 Task: Font style For heading Use Amiri with violet colour & bold. font size for heading '18 Pt. 'Change the font style of data to Bodoni MTand font size to  12 Pt. Change the alignment of both headline & data to  Align left. In the sheet  auditingSalesByCountry
Action: Mouse moved to (37, 125)
Screenshot: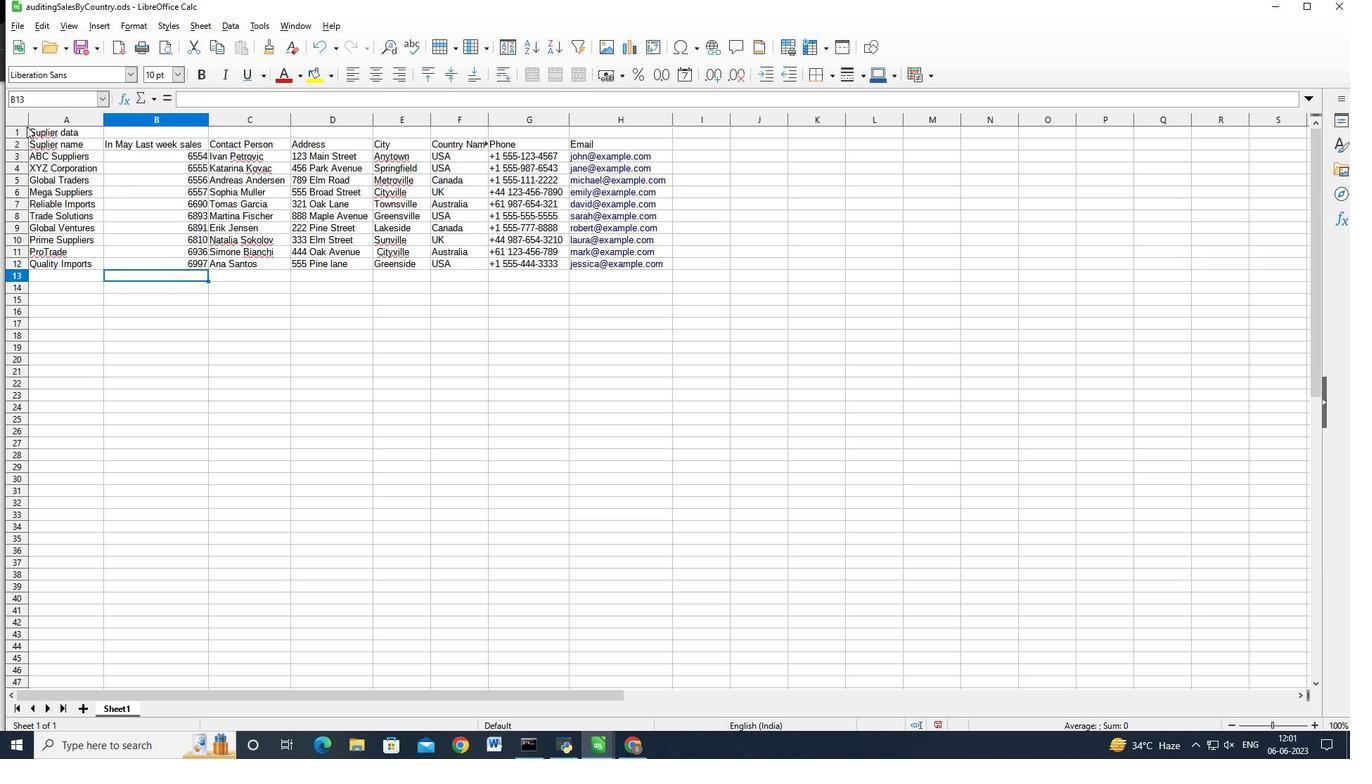 
Action: Mouse pressed left at (37, 125)
Screenshot: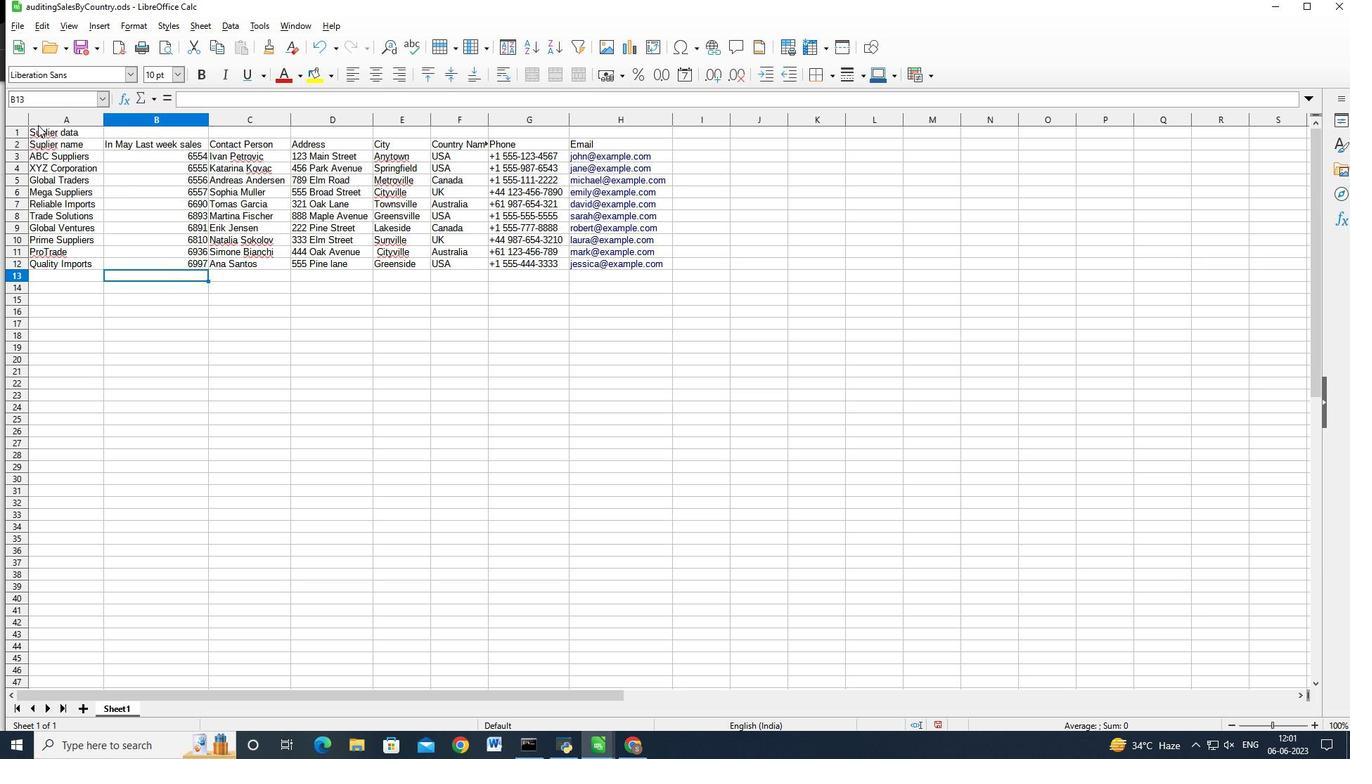 
Action: Mouse moved to (182, 277)
Screenshot: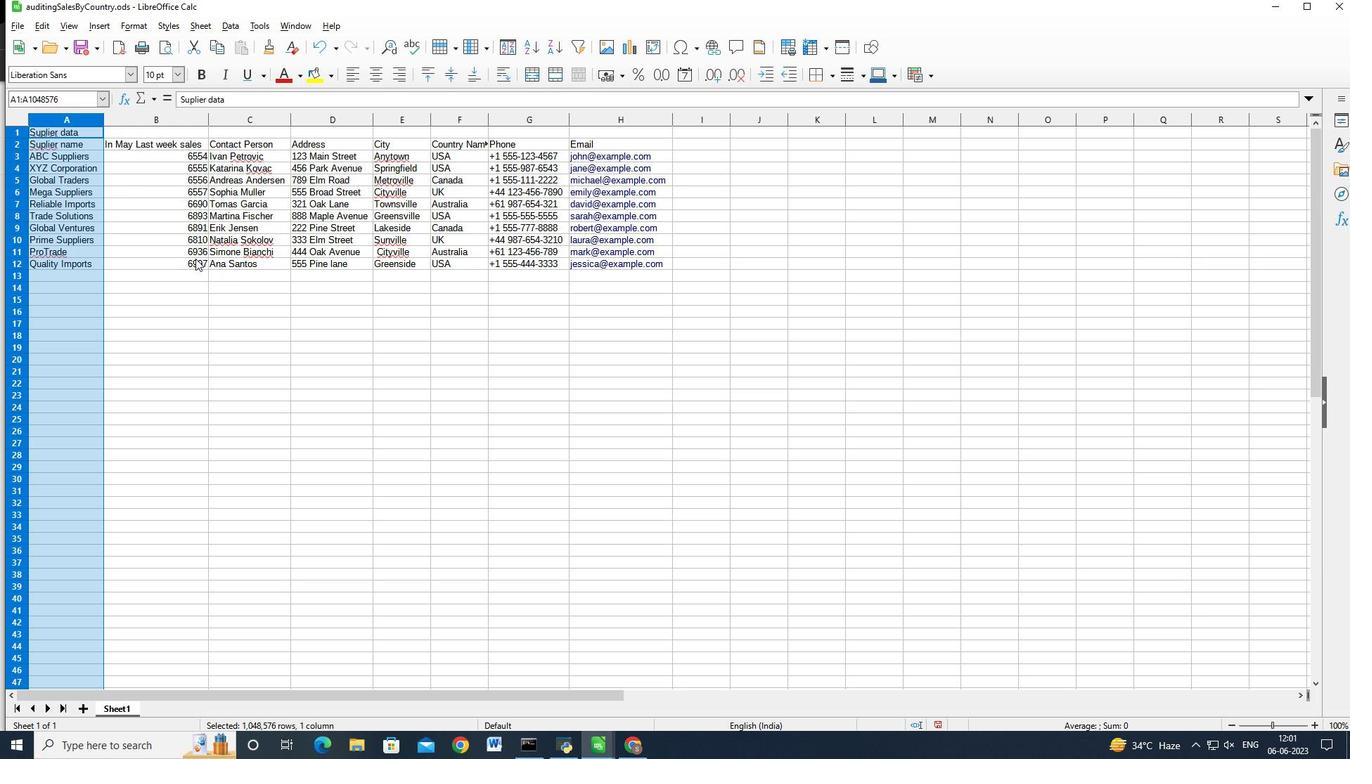 
Action: Mouse pressed right at (182, 277)
Screenshot: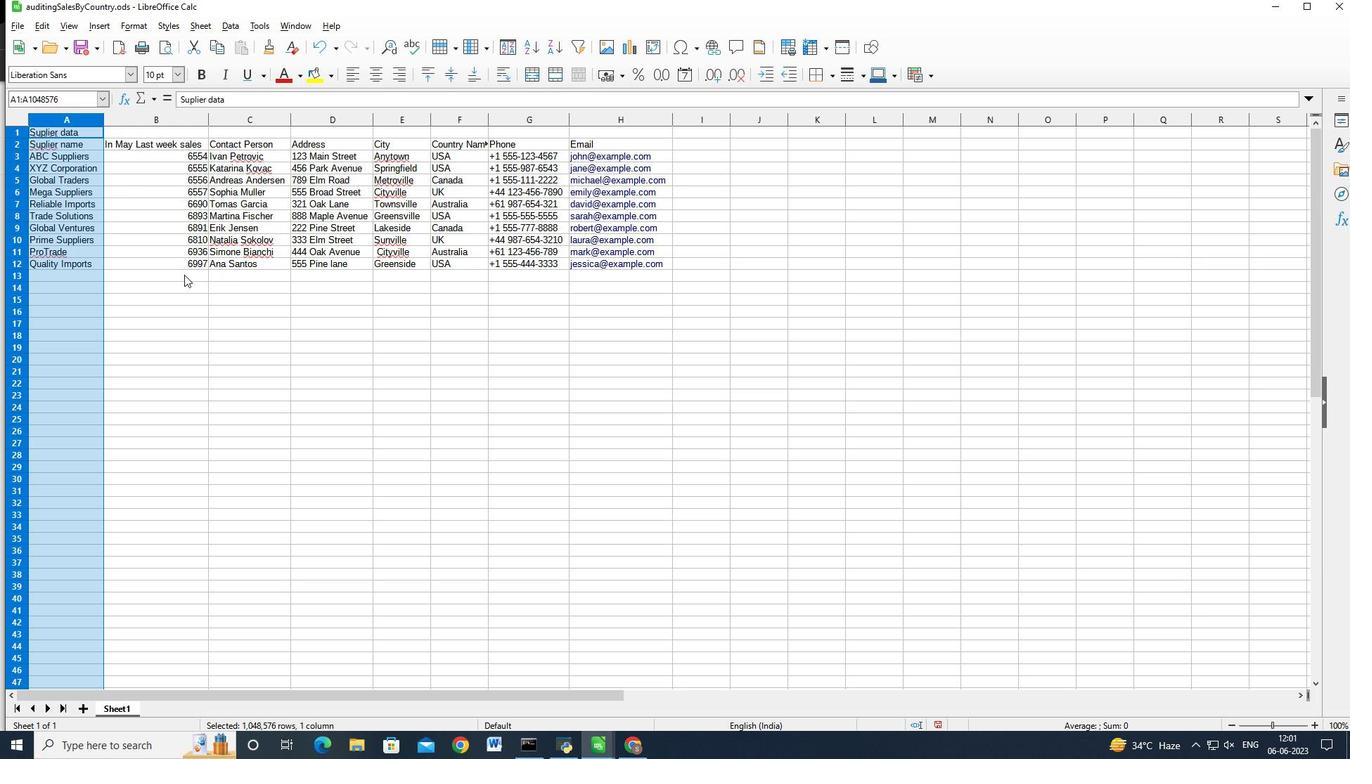 
Action: Mouse moved to (147, 291)
Screenshot: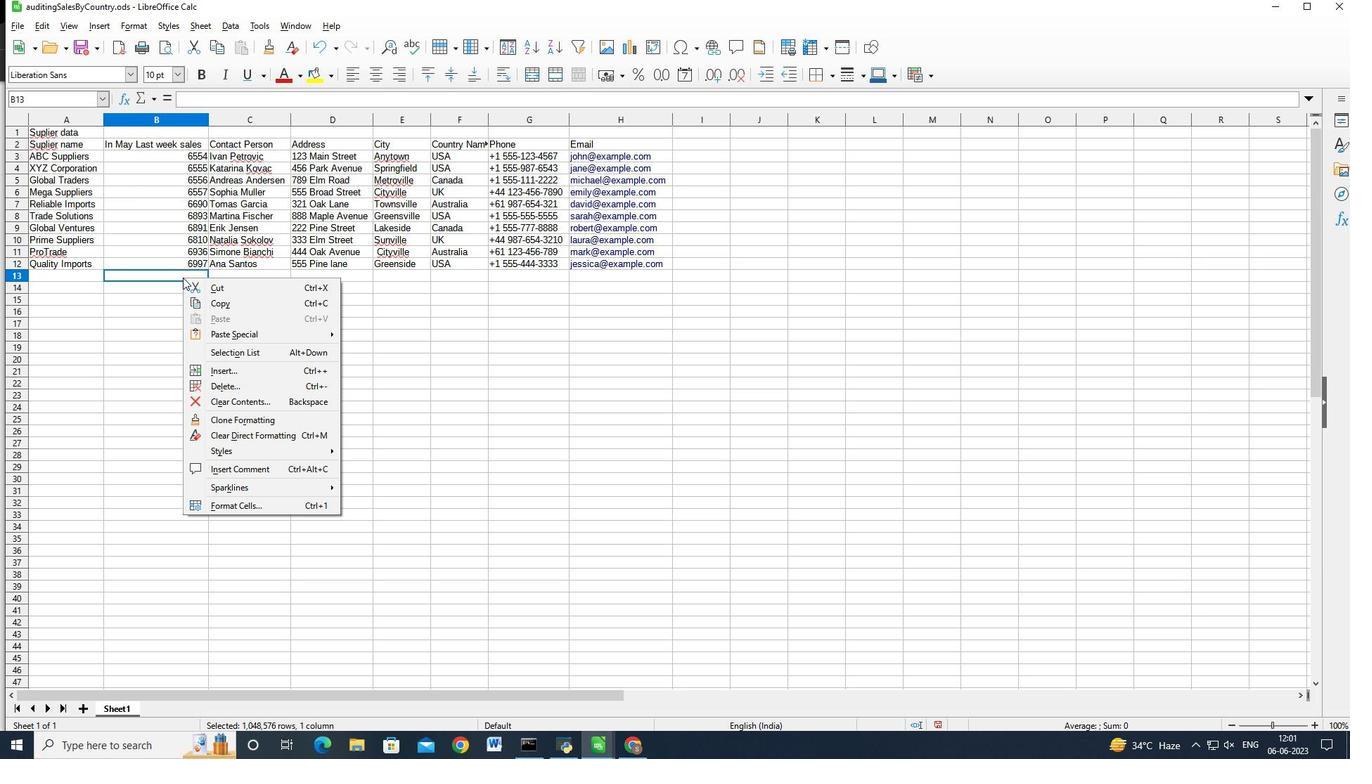 
Action: Mouse pressed left at (147, 291)
Screenshot: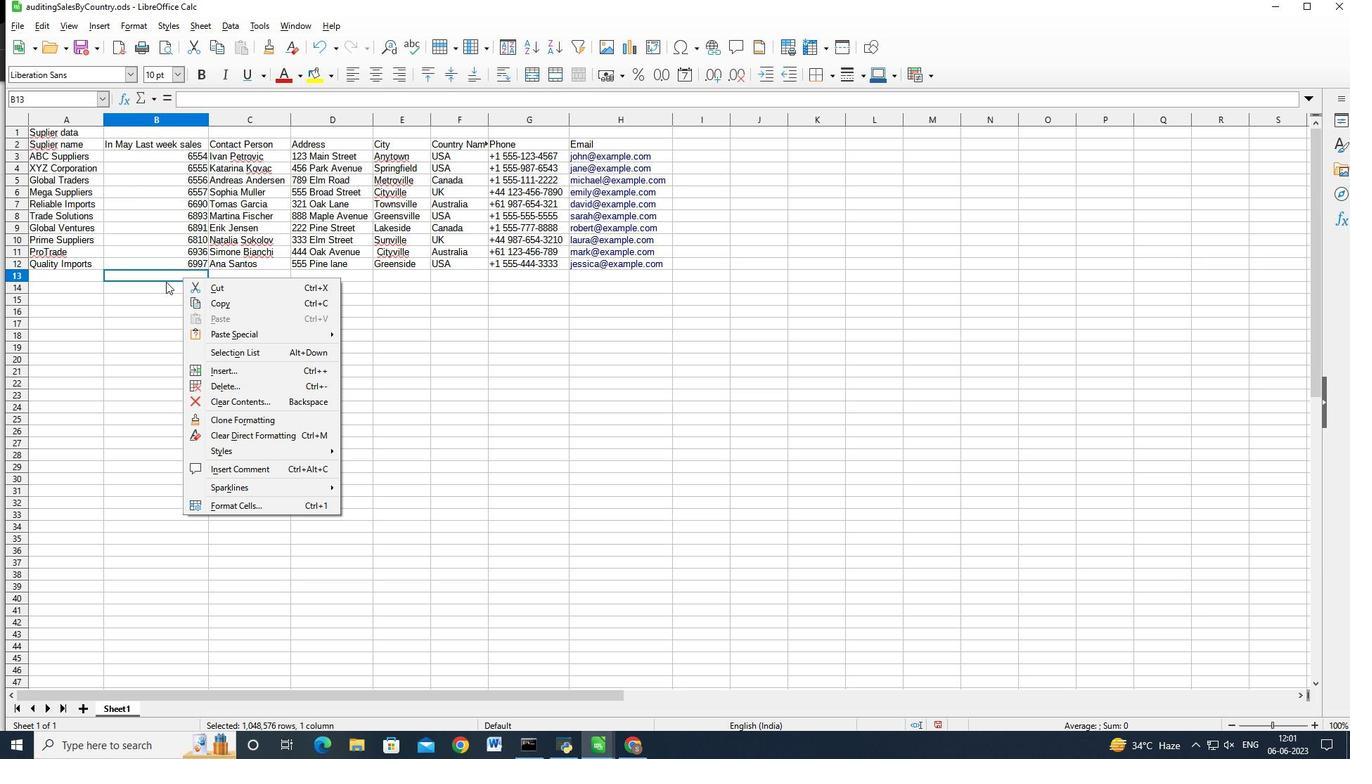 
Action: Mouse moved to (56, 128)
Screenshot: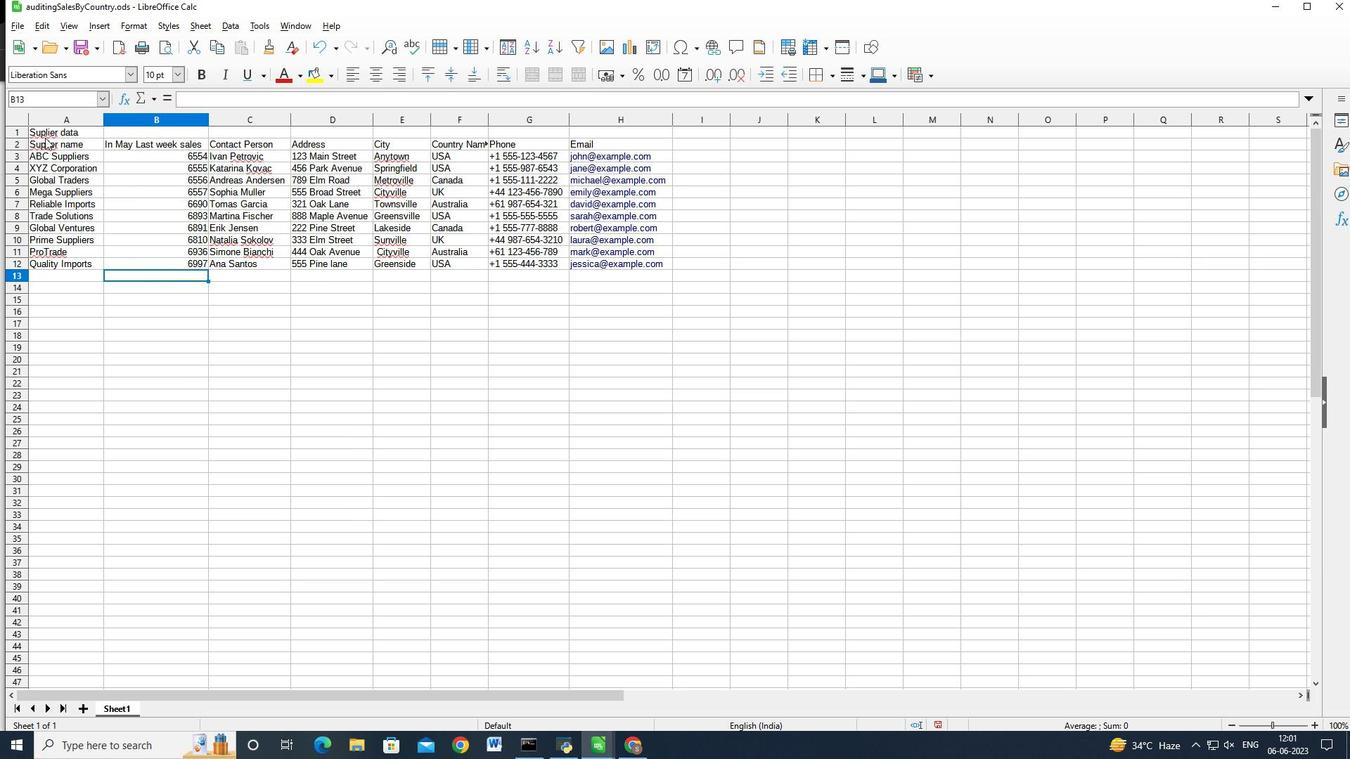 
Action: Mouse pressed left at (56, 128)
Screenshot: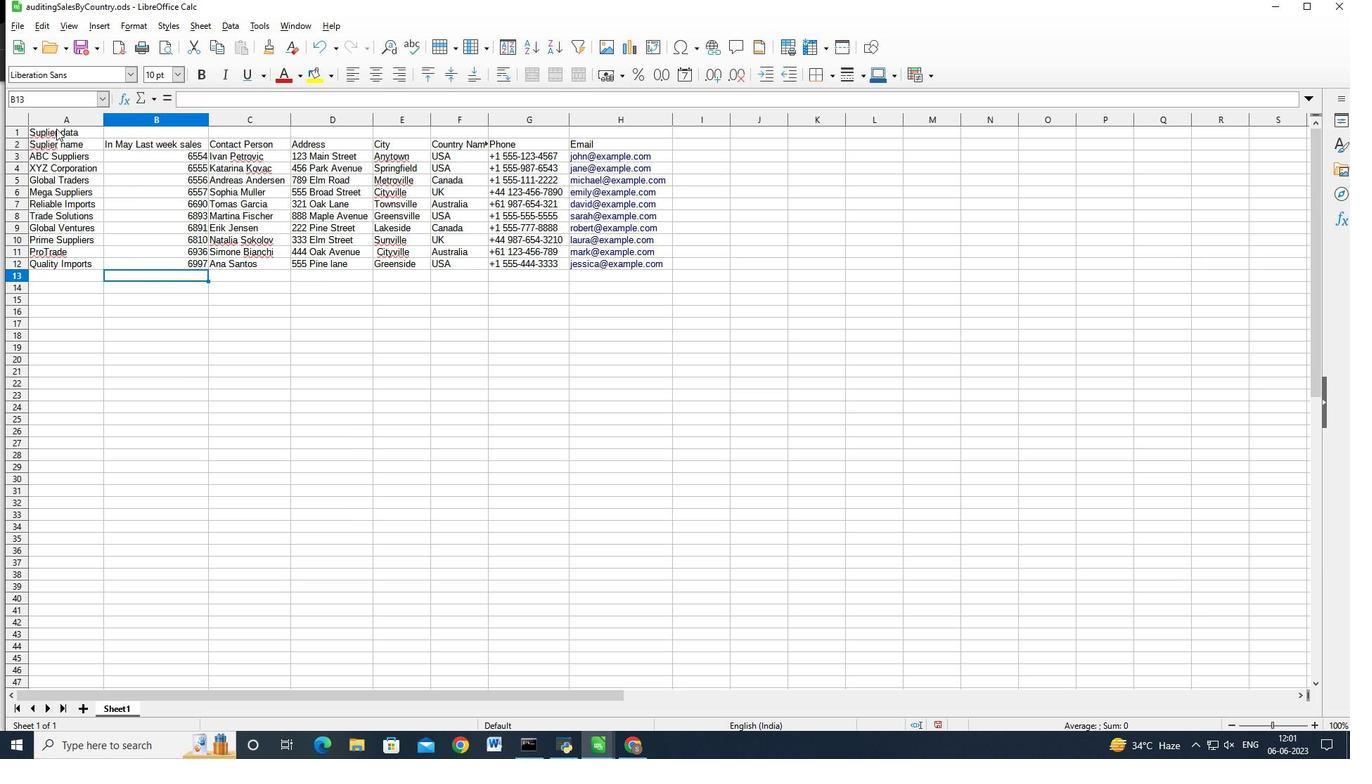 
Action: Mouse moved to (71, 78)
Screenshot: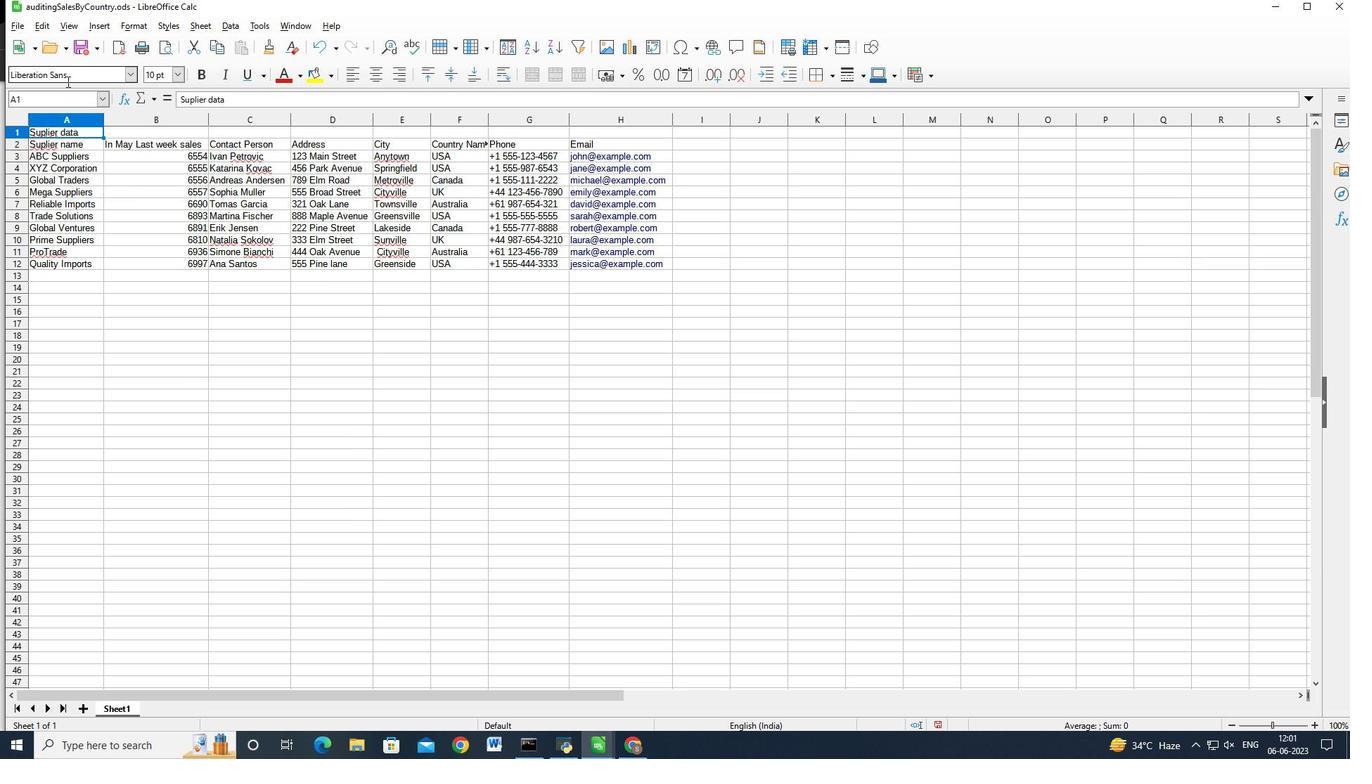 
Action: Mouse pressed left at (71, 78)
Screenshot: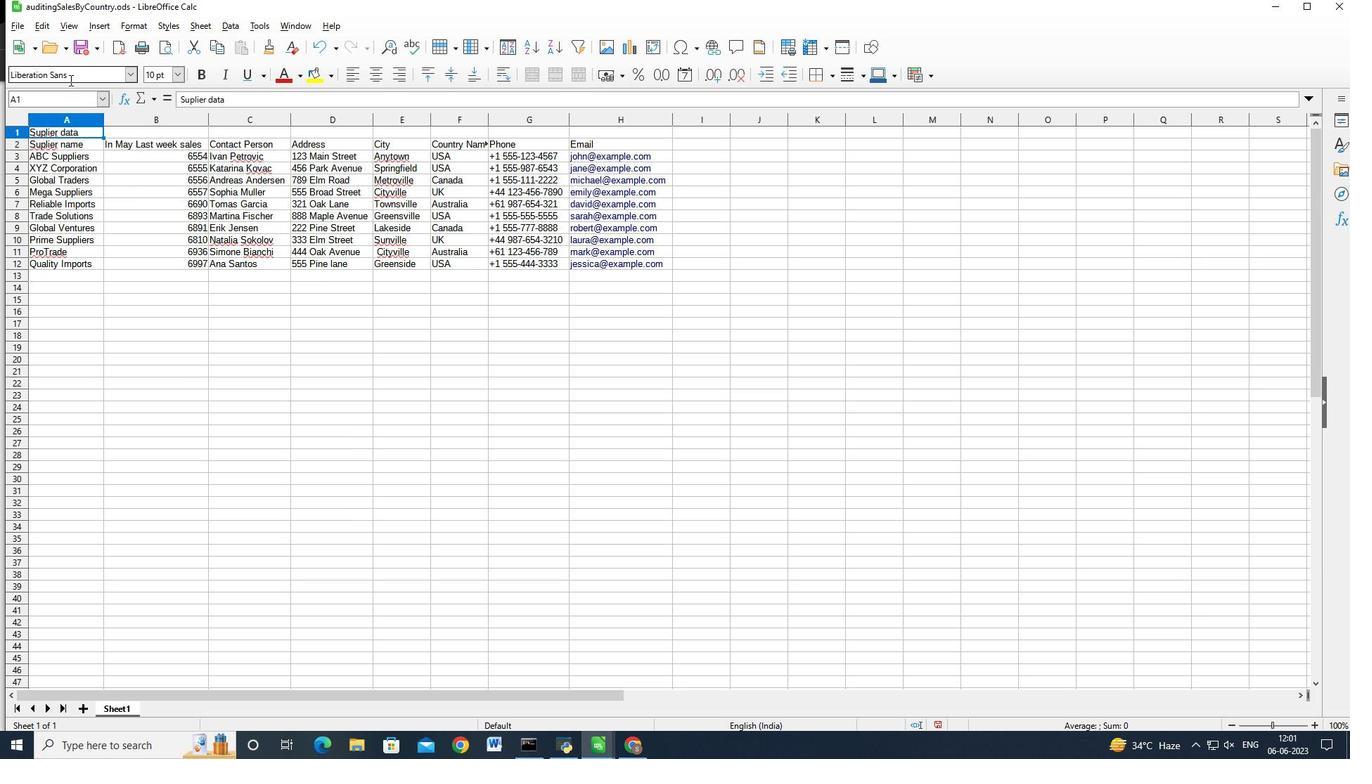 
Action: Key pressed <Key.backspace><Key.backspace><Key.backspace><Key.backspace><Key.backspace><Key.backspace><Key.backspace><Key.backspace><Key.backspace><Key.backspace><Key.backspace><Key.backspace><Key.backspace><Key.backspace><Key.backspace><Key.backspace><Key.backspace><Key.backspace><Key.backspace><Key.backspace><Key.backspace><Key.backspace><Key.backspace><Key.backspace><Key.backspace><Key.backspace><Key.backspace><Key.backspace><Key.backspace><Key.shift_r>Amiri<Key.enter>
Screenshot: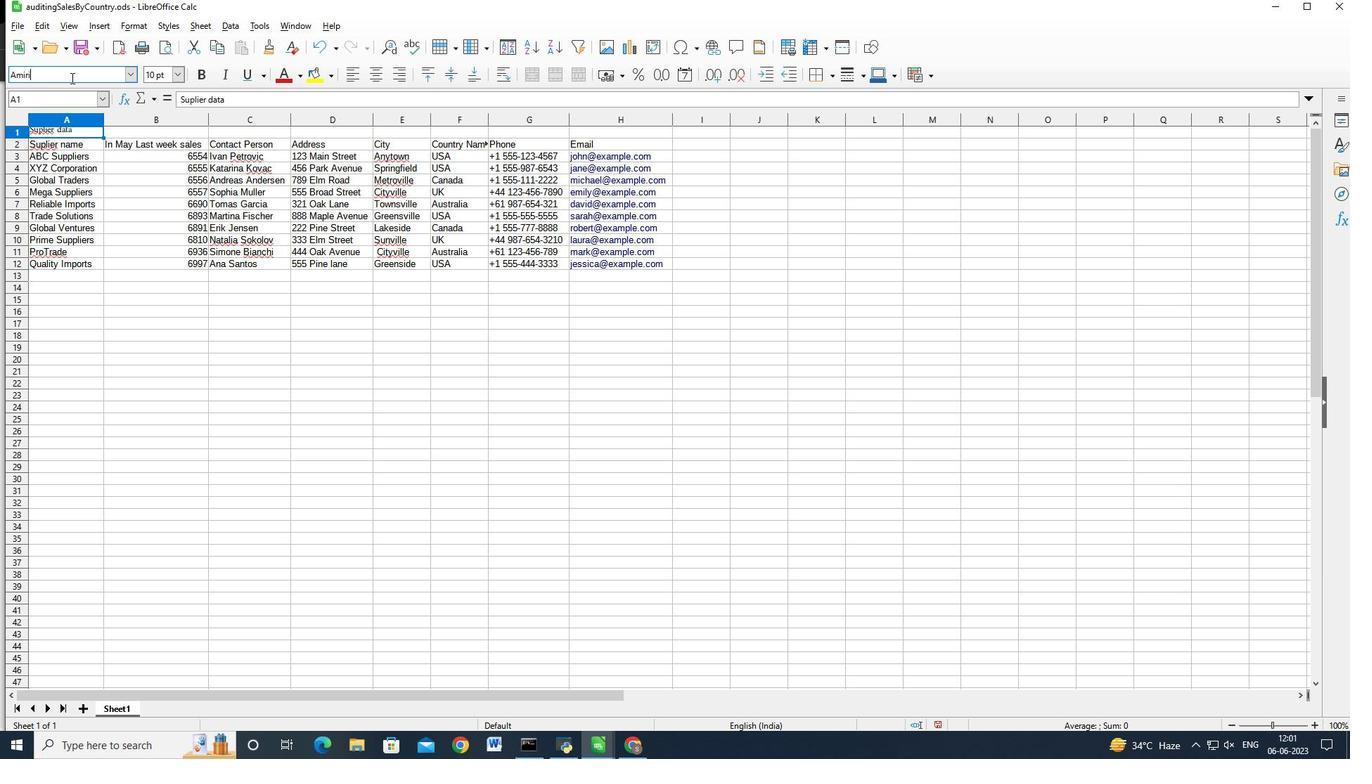 
Action: Mouse moved to (296, 73)
Screenshot: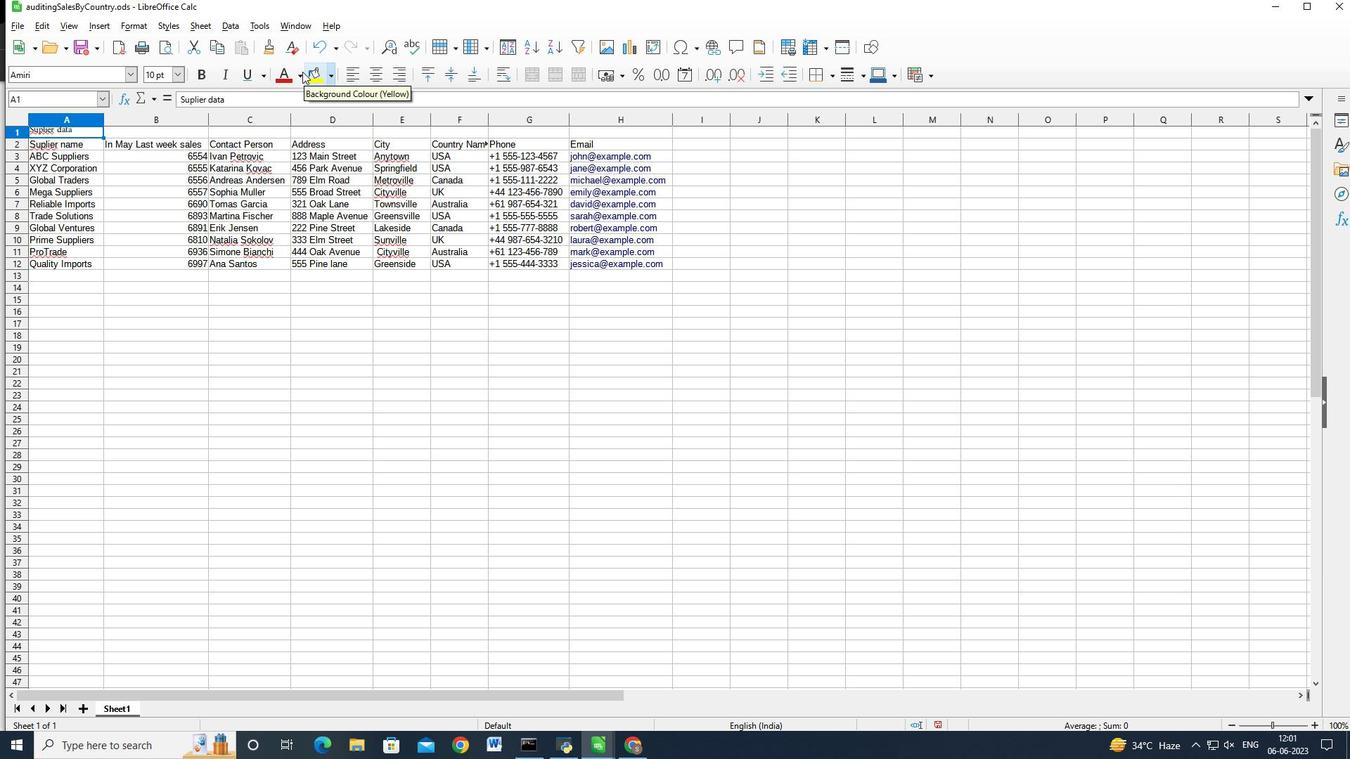 
Action: Mouse pressed left at (296, 73)
Screenshot: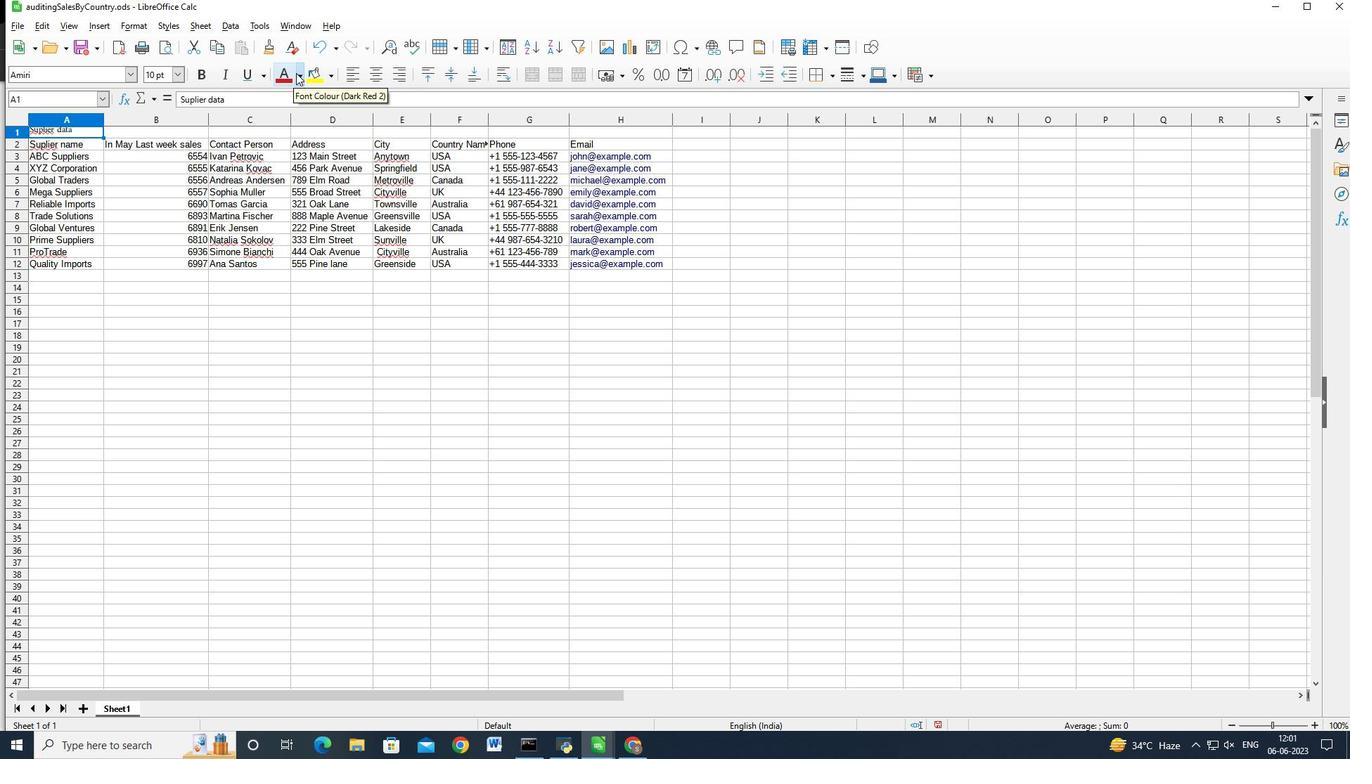 
Action: Mouse moved to (306, 332)
Screenshot: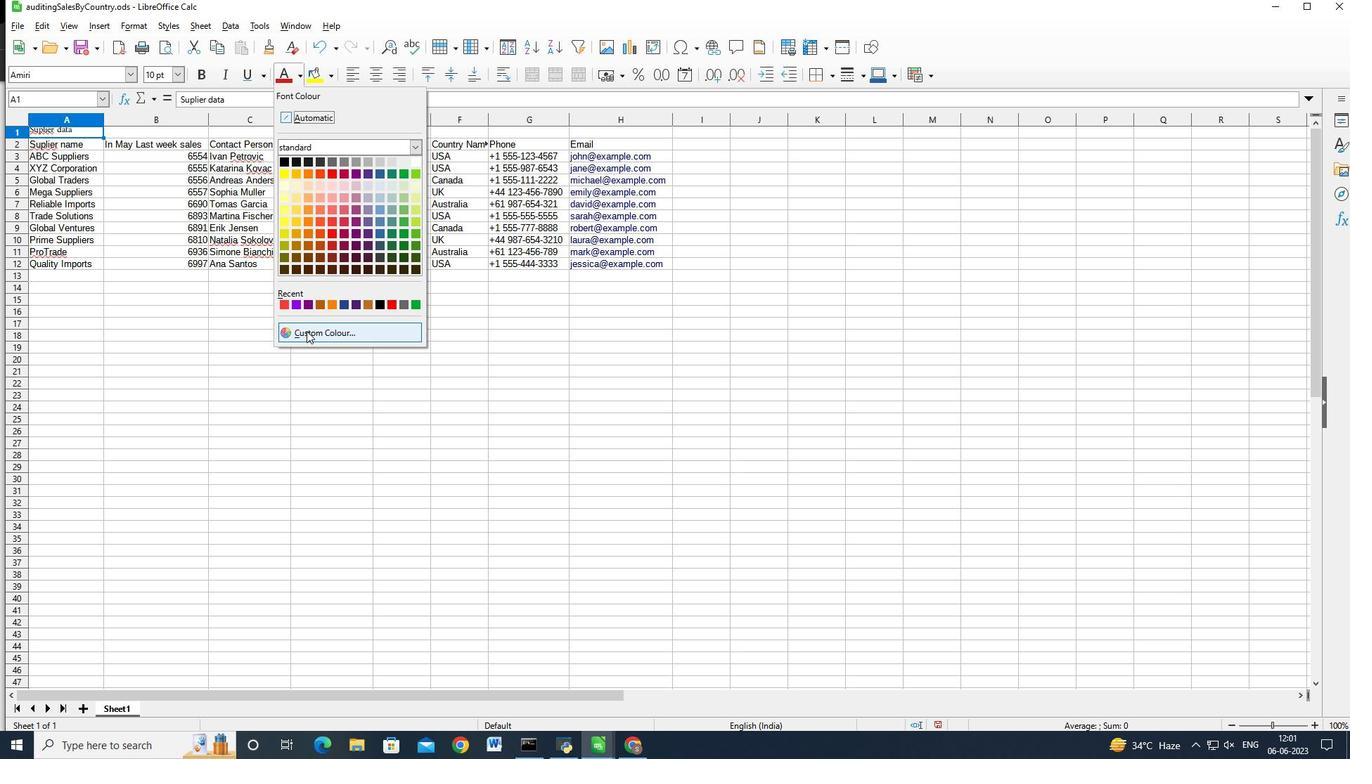 
Action: Mouse pressed left at (306, 332)
Screenshot: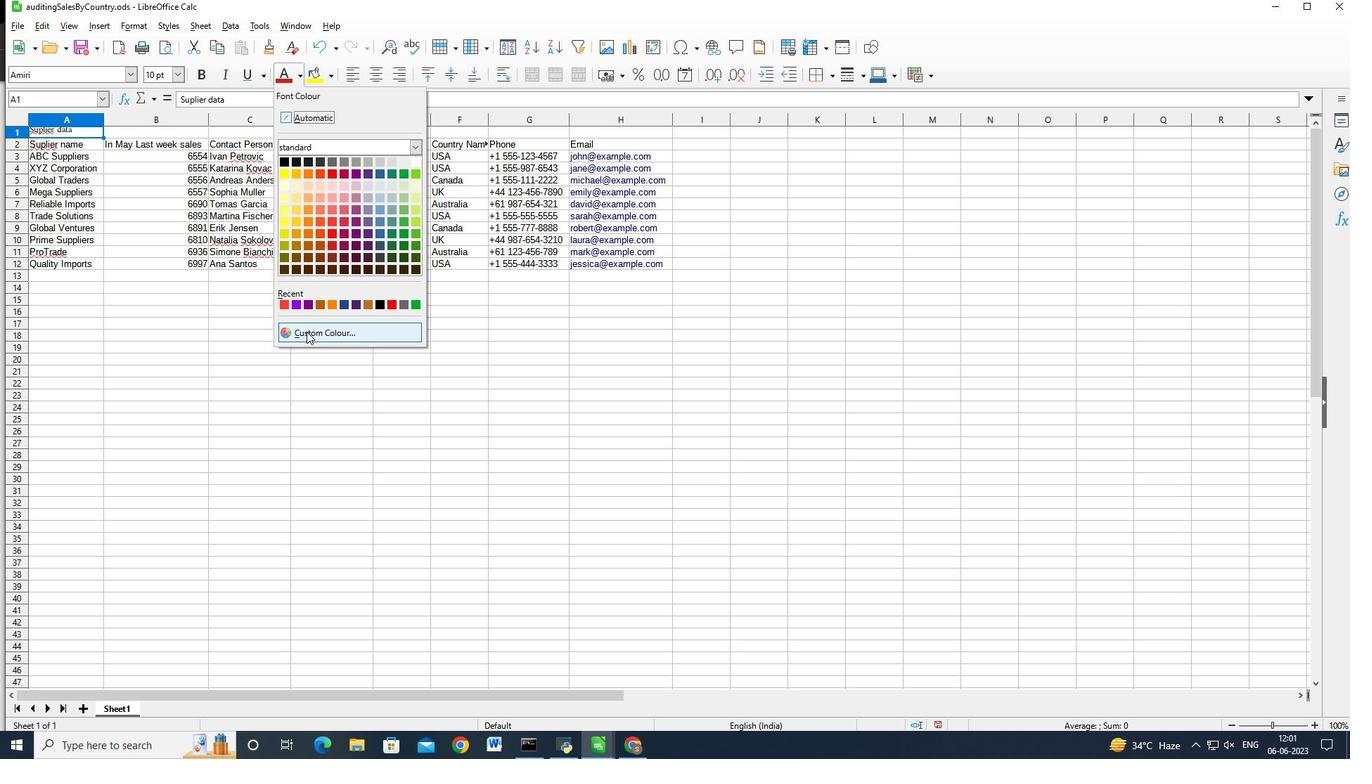 
Action: Mouse moved to (808, 308)
Screenshot: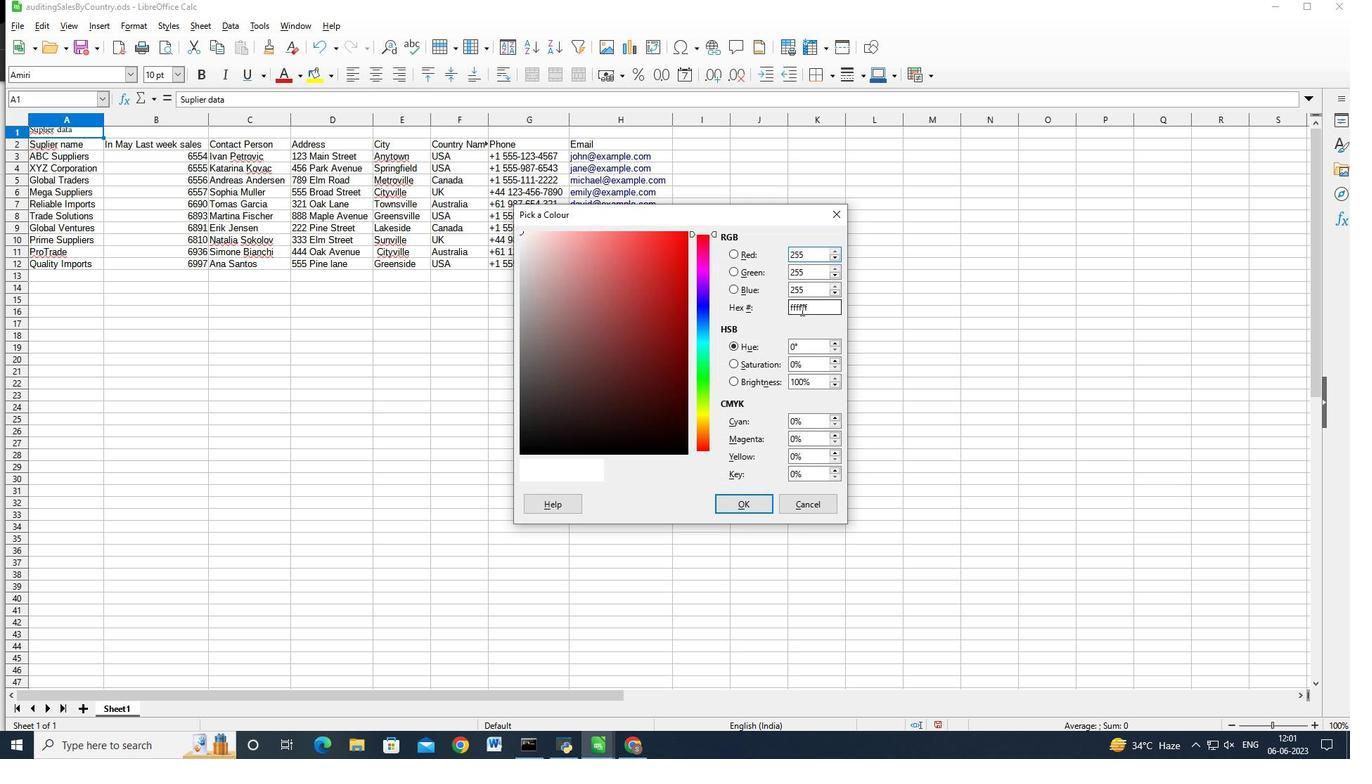 
Action: Mouse pressed left at (808, 308)
Screenshot: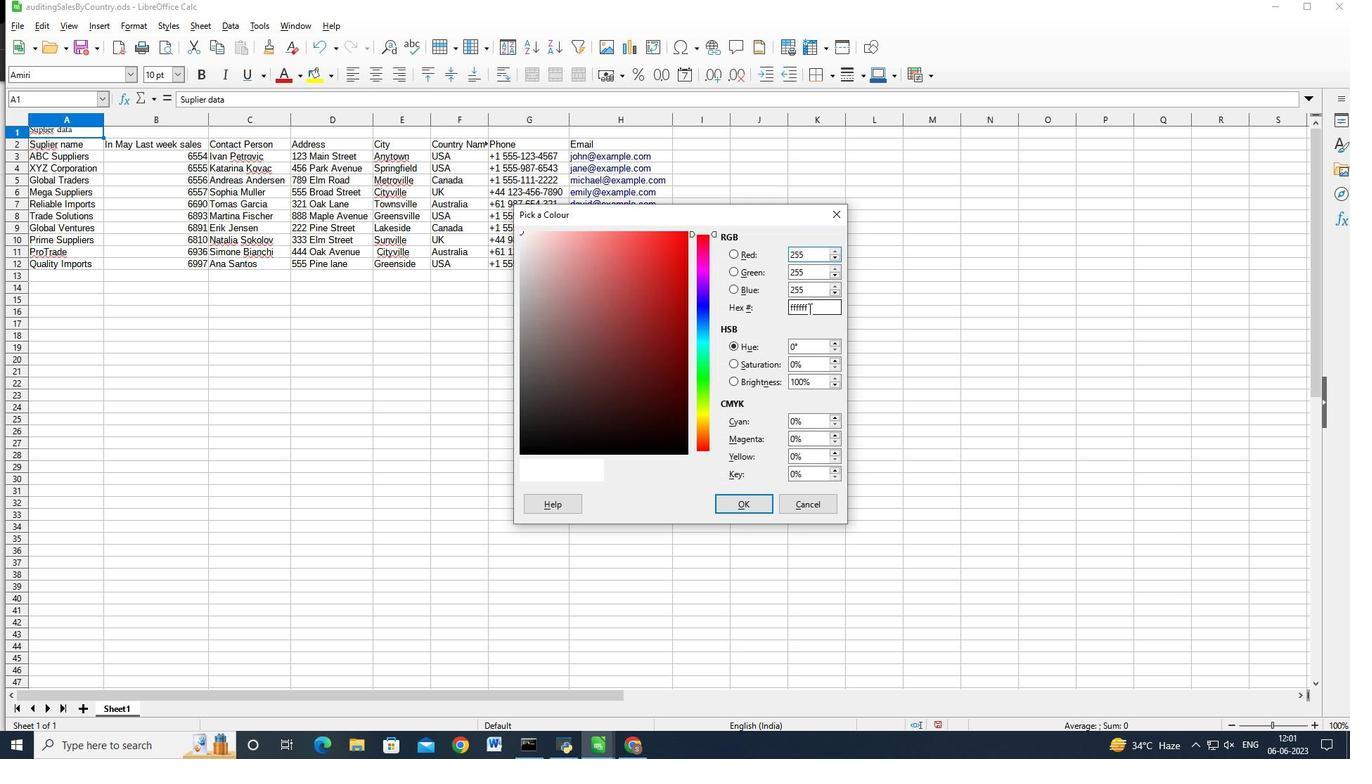 
Action: Mouse moved to (789, 304)
Screenshot: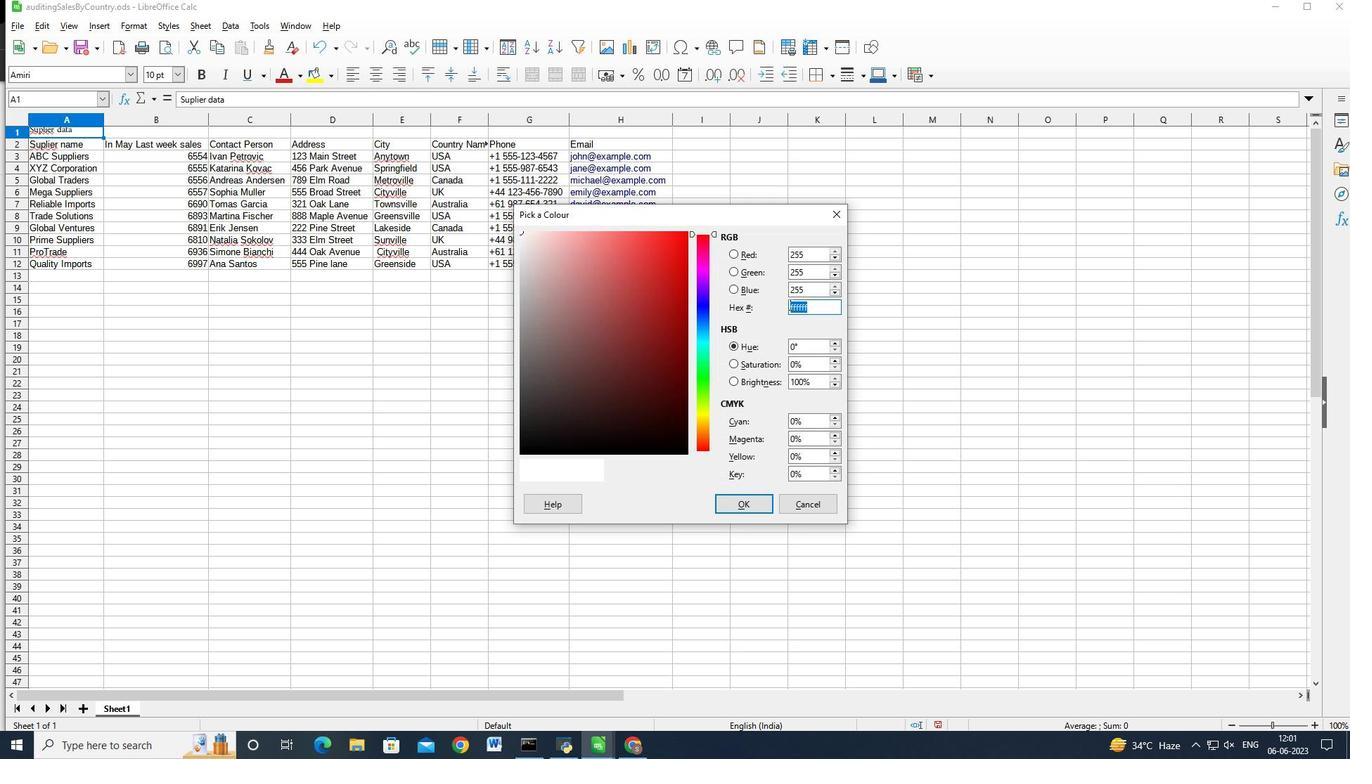 
Action: Key pressed <Key.backspace>8<Key.caps_lock>F000F<Key.enter>
Screenshot: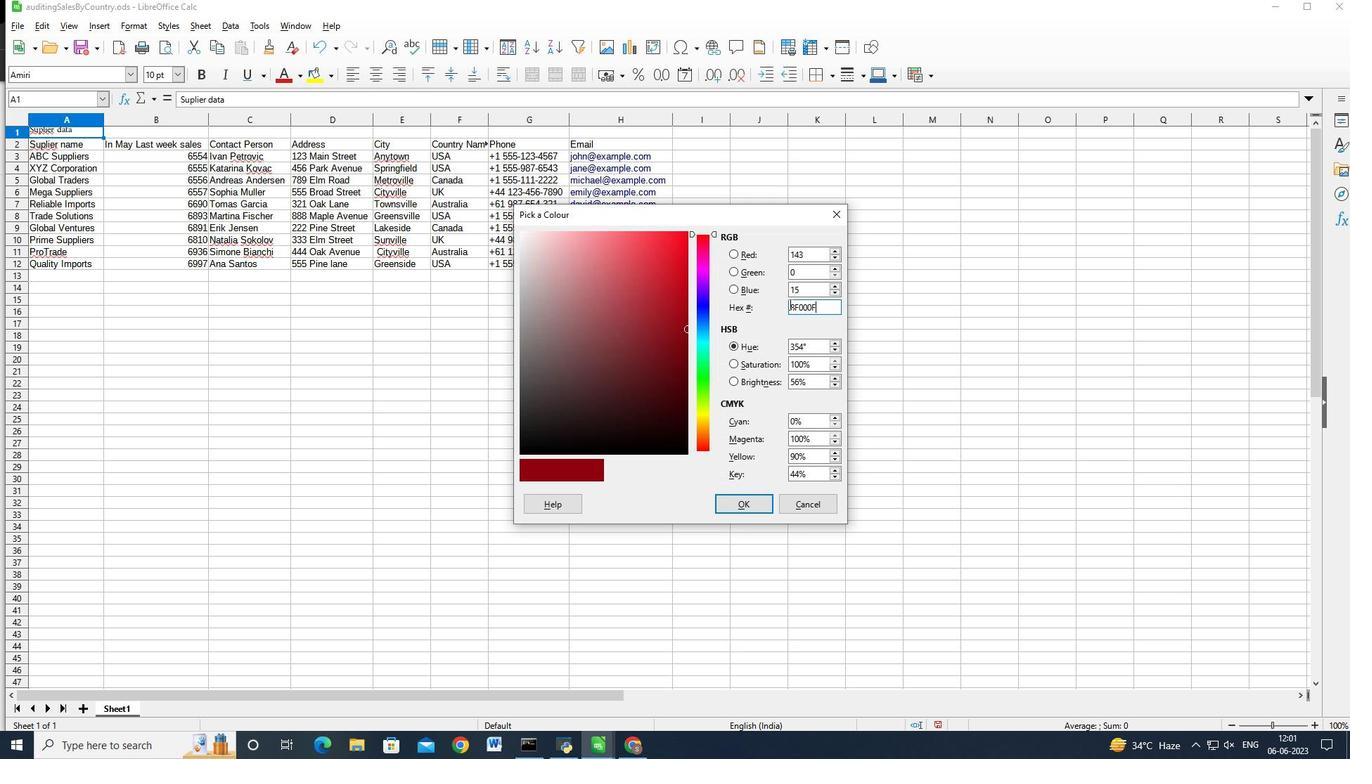 
Action: Mouse moved to (301, 78)
Screenshot: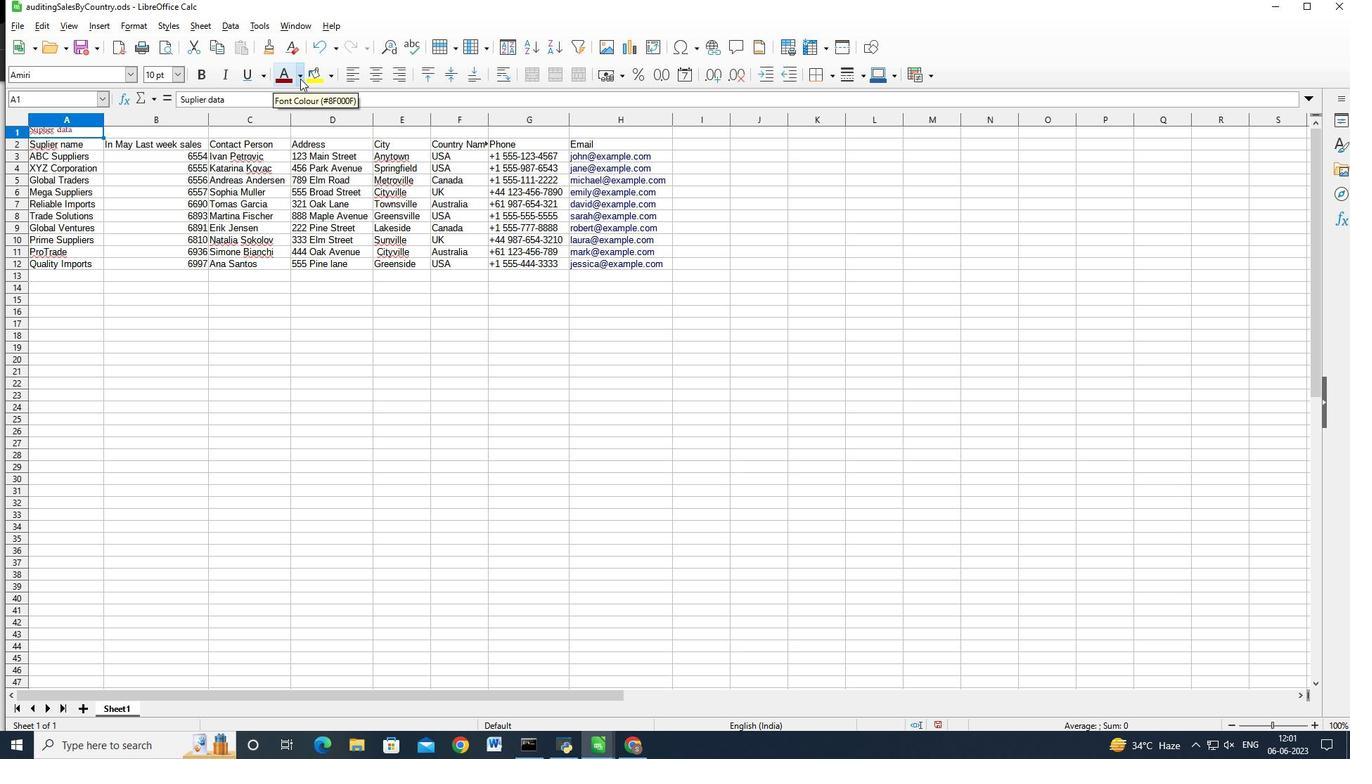 
Action: Mouse pressed left at (301, 78)
Screenshot: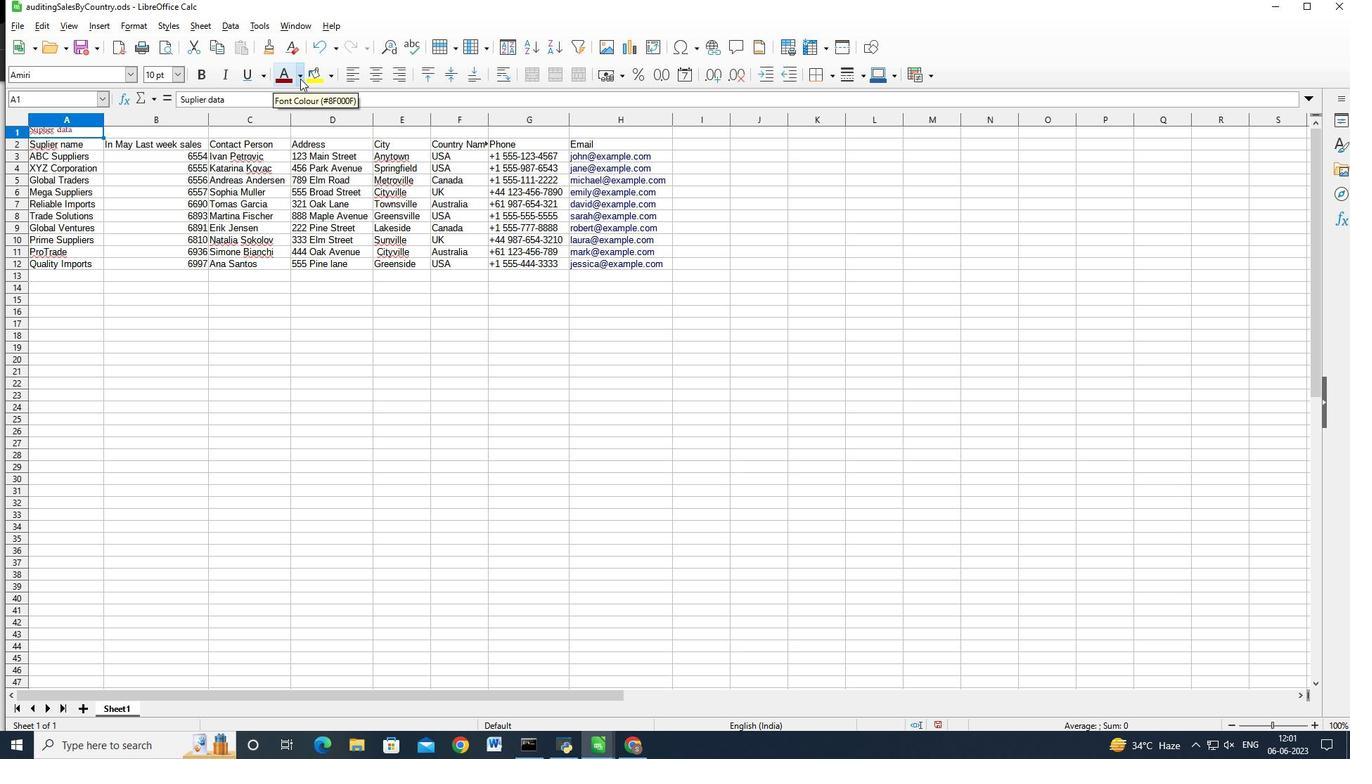 
Action: Mouse moved to (305, 303)
Screenshot: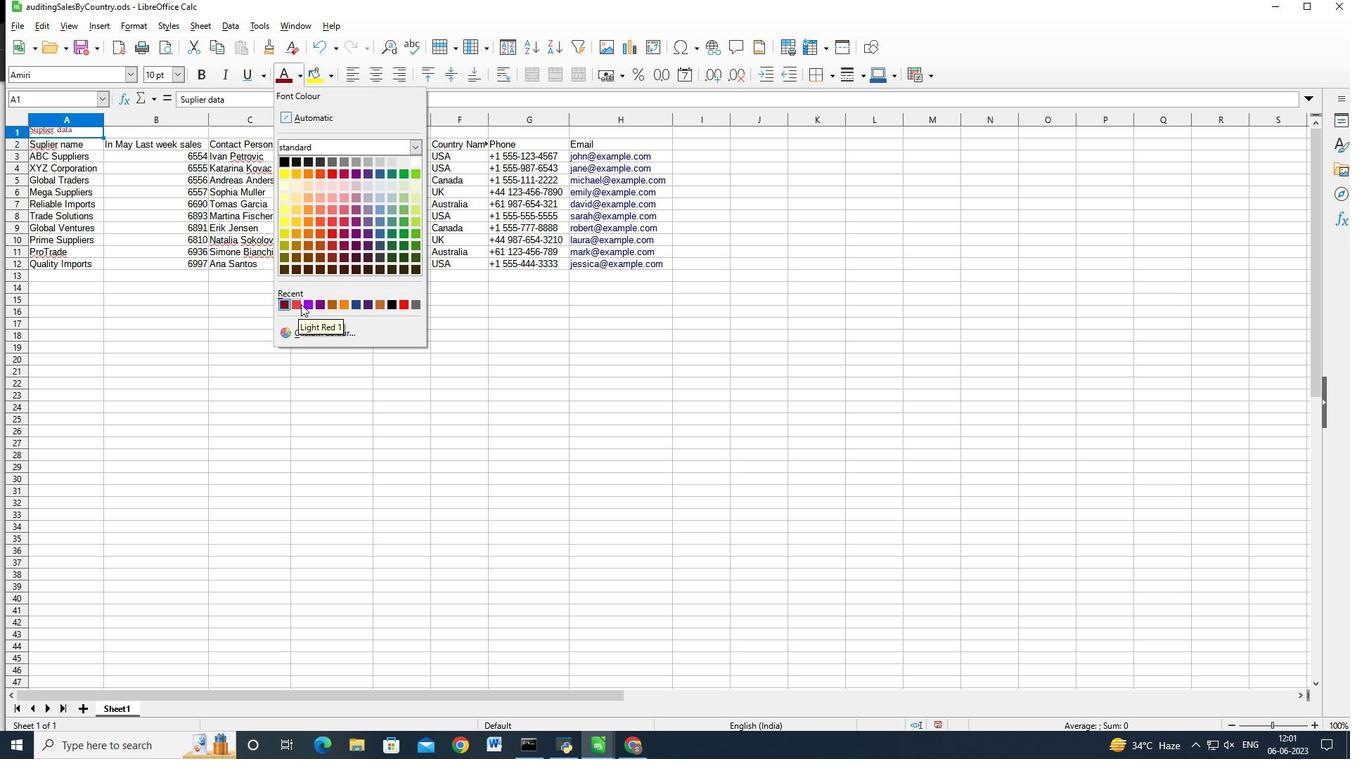 
Action: Mouse pressed left at (305, 303)
Screenshot: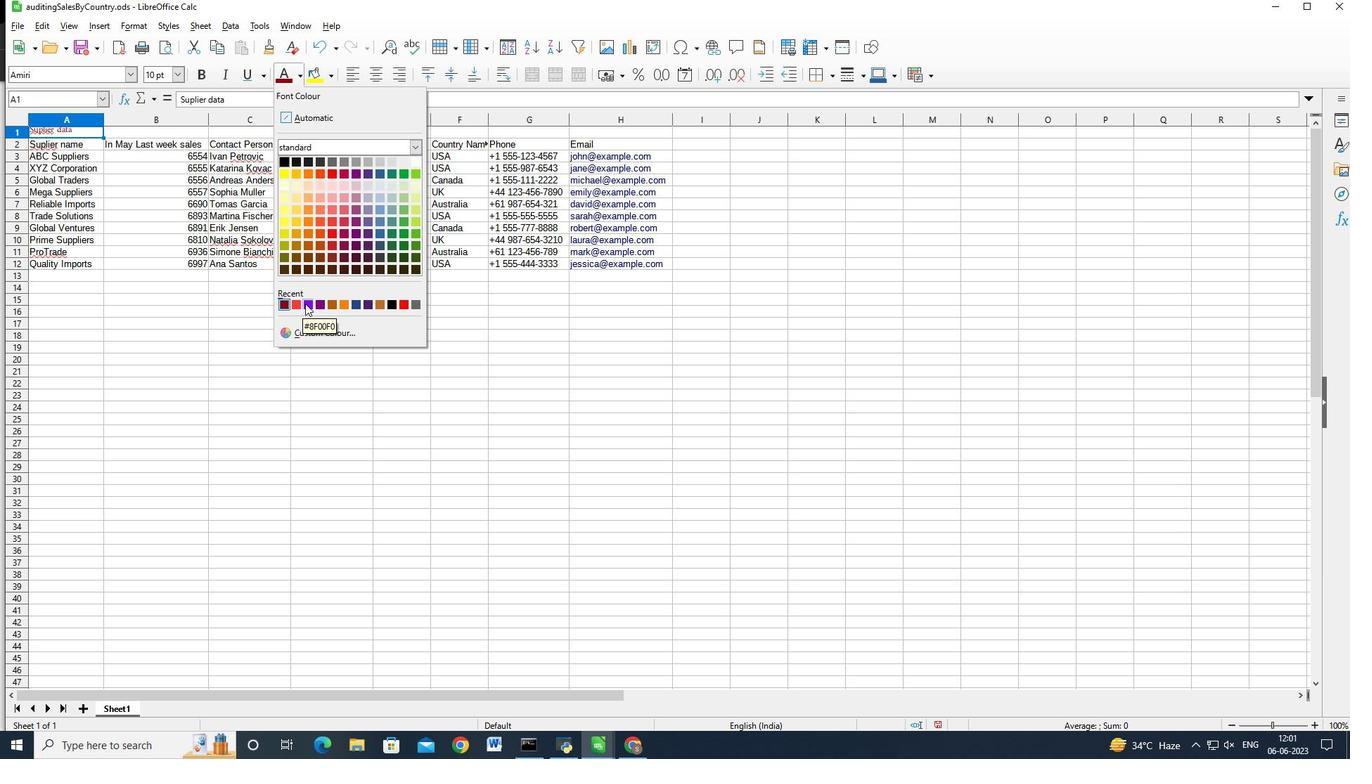 
Action: Mouse moved to (66, 143)
Screenshot: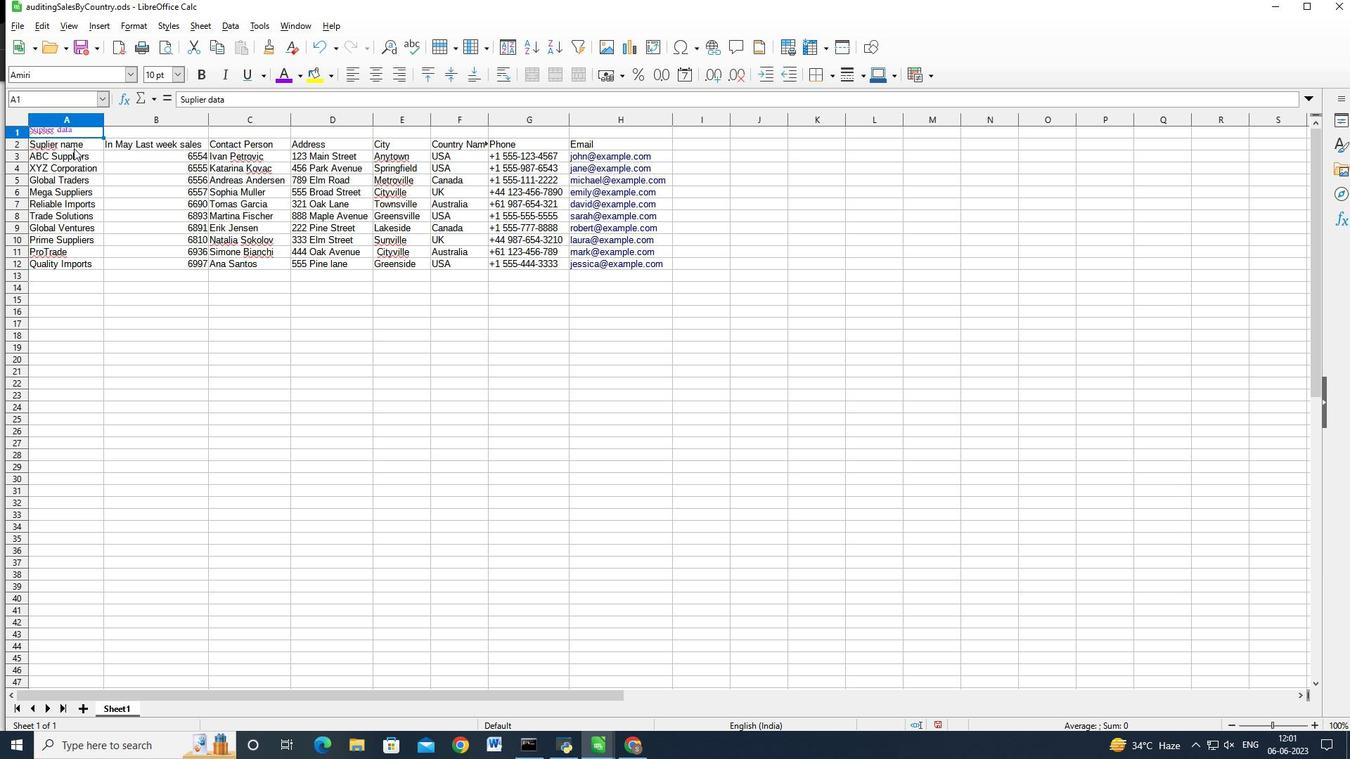 
Action: Mouse pressed left at (66, 143)
Screenshot: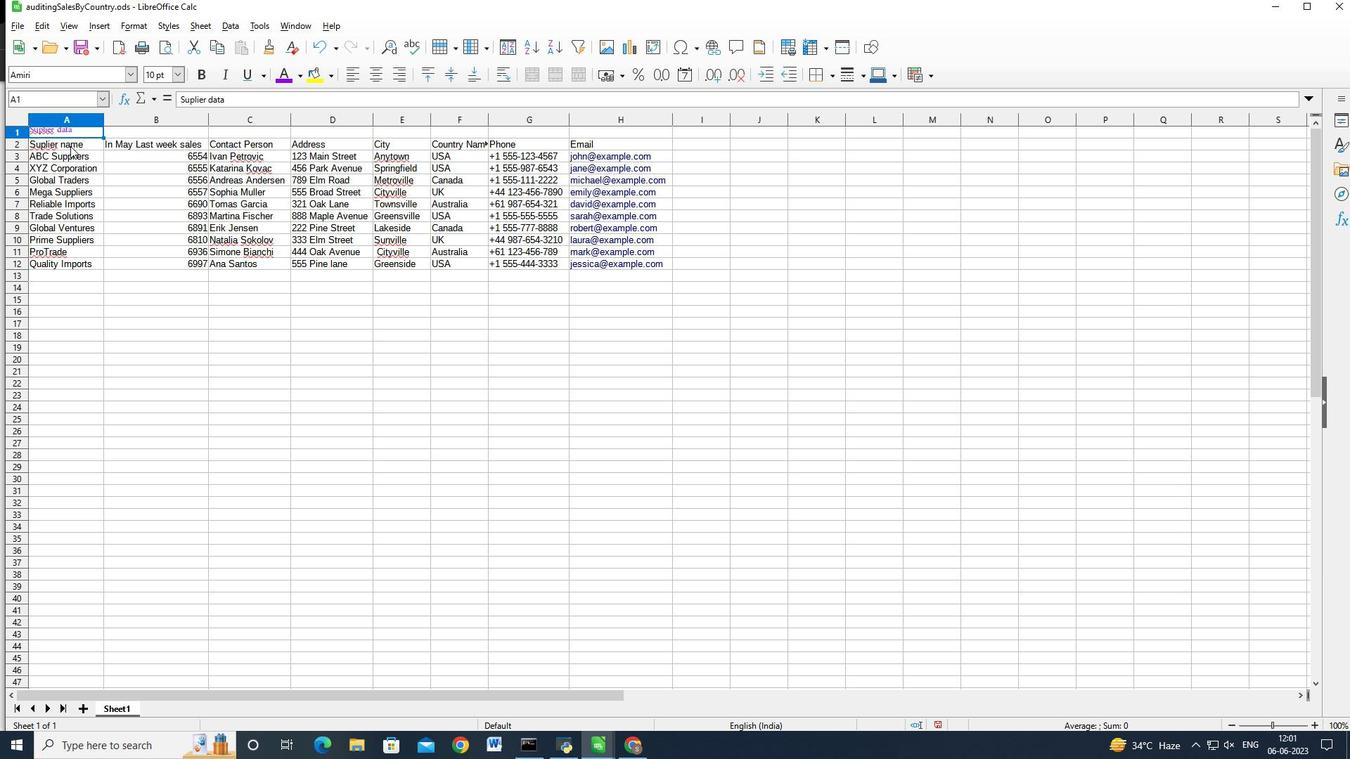 
Action: Mouse moved to (68, 129)
Screenshot: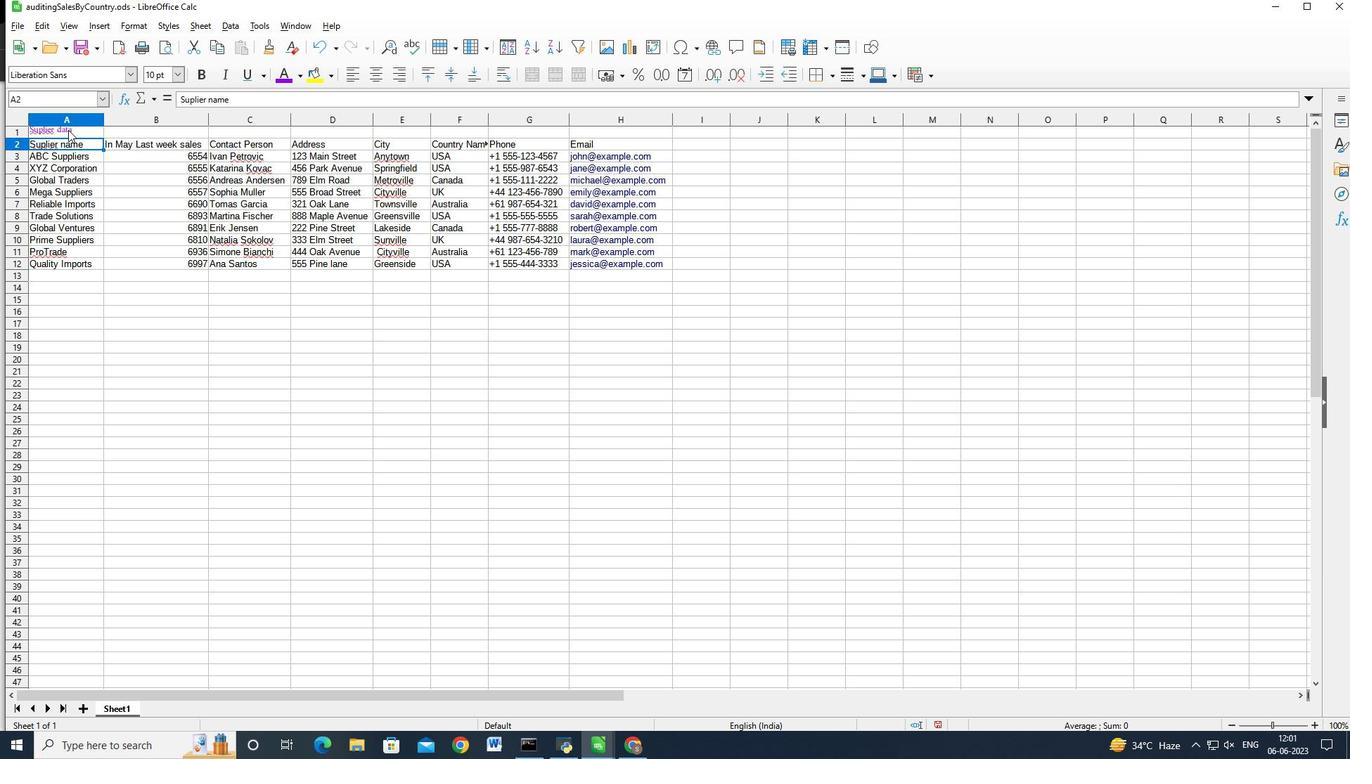 
Action: Mouse pressed left at (68, 129)
Screenshot: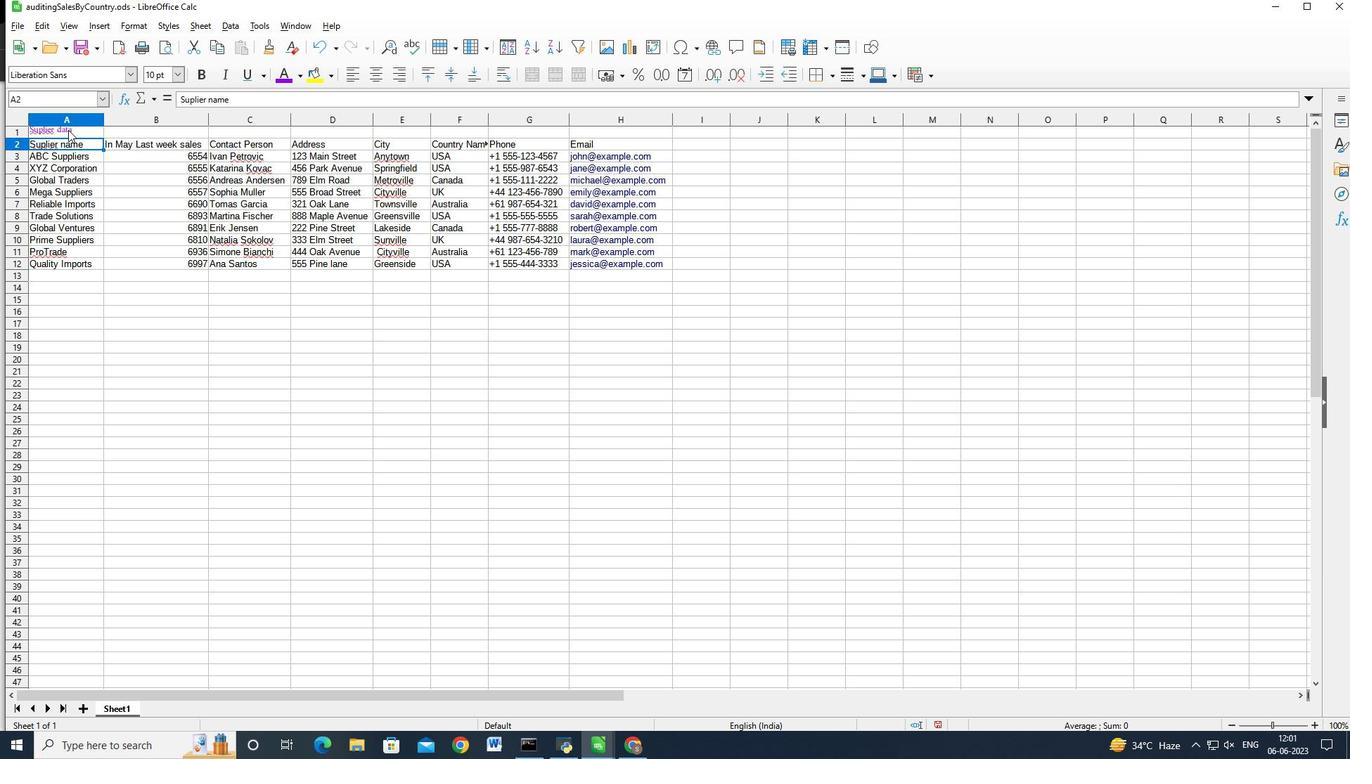
Action: Mouse moved to (178, 77)
Screenshot: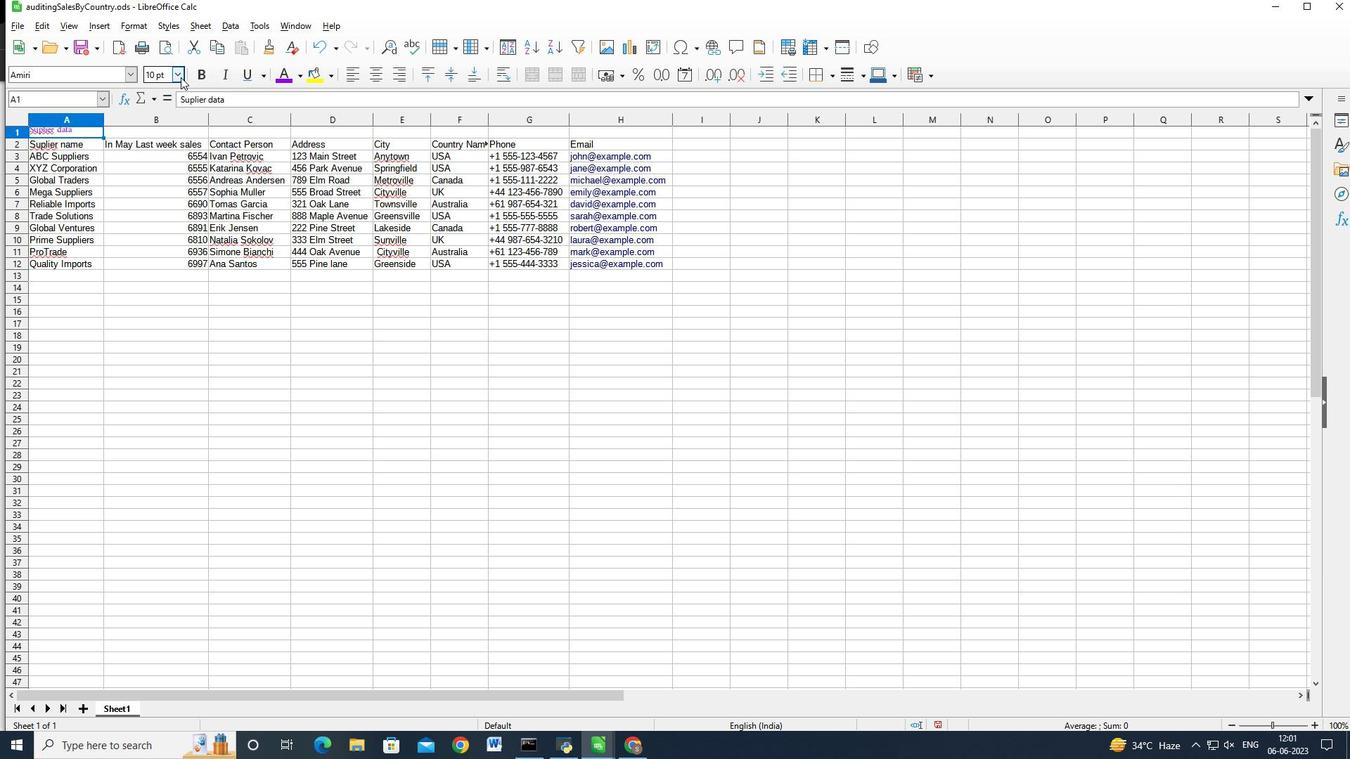
Action: Mouse pressed left at (178, 77)
Screenshot: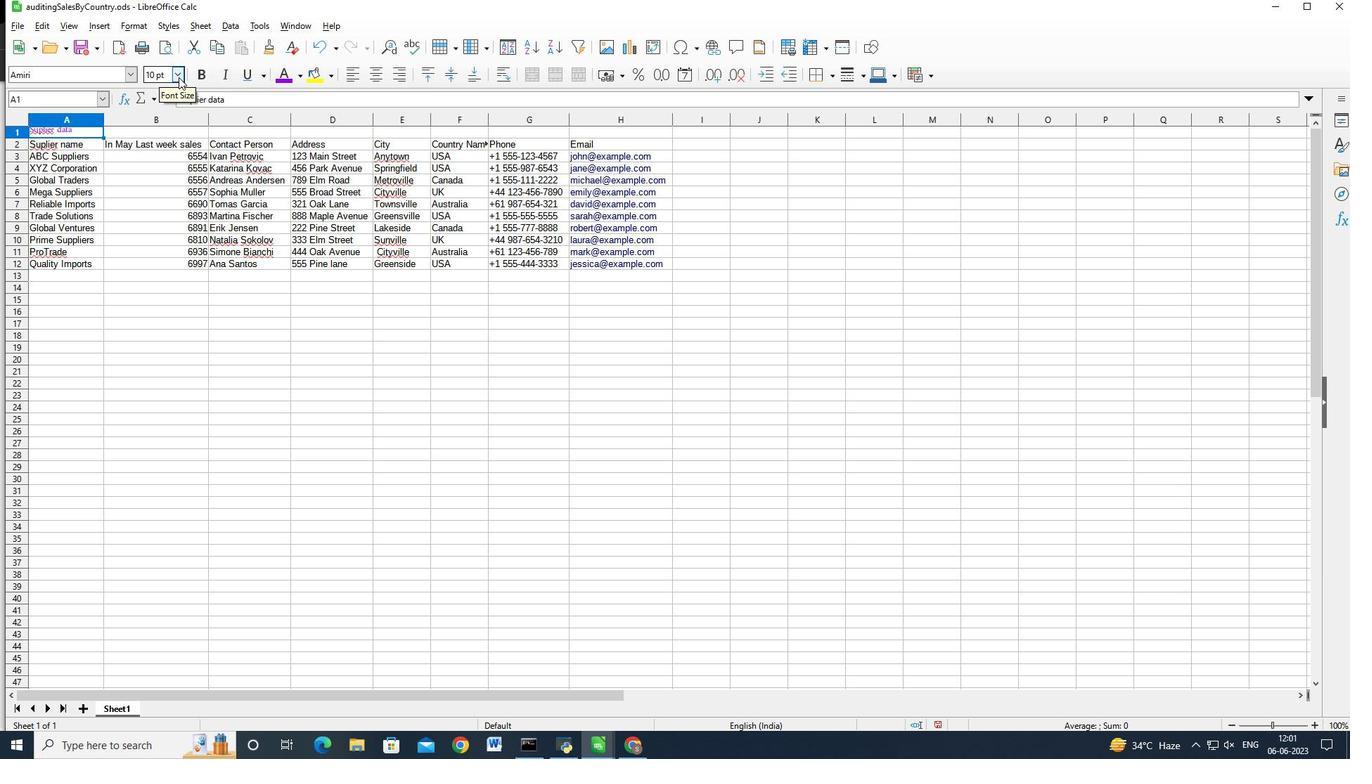 
Action: Mouse moved to (146, 238)
Screenshot: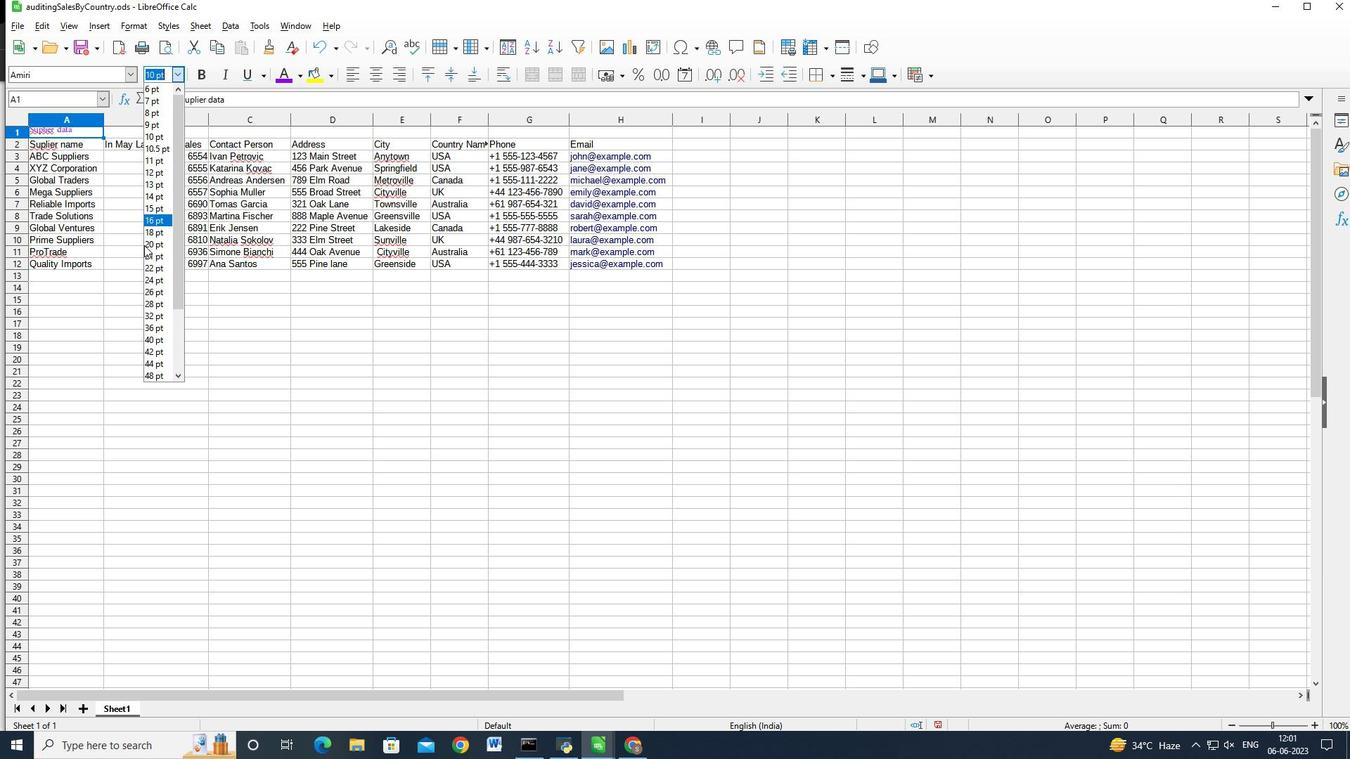 
Action: Mouse pressed left at (146, 238)
Screenshot: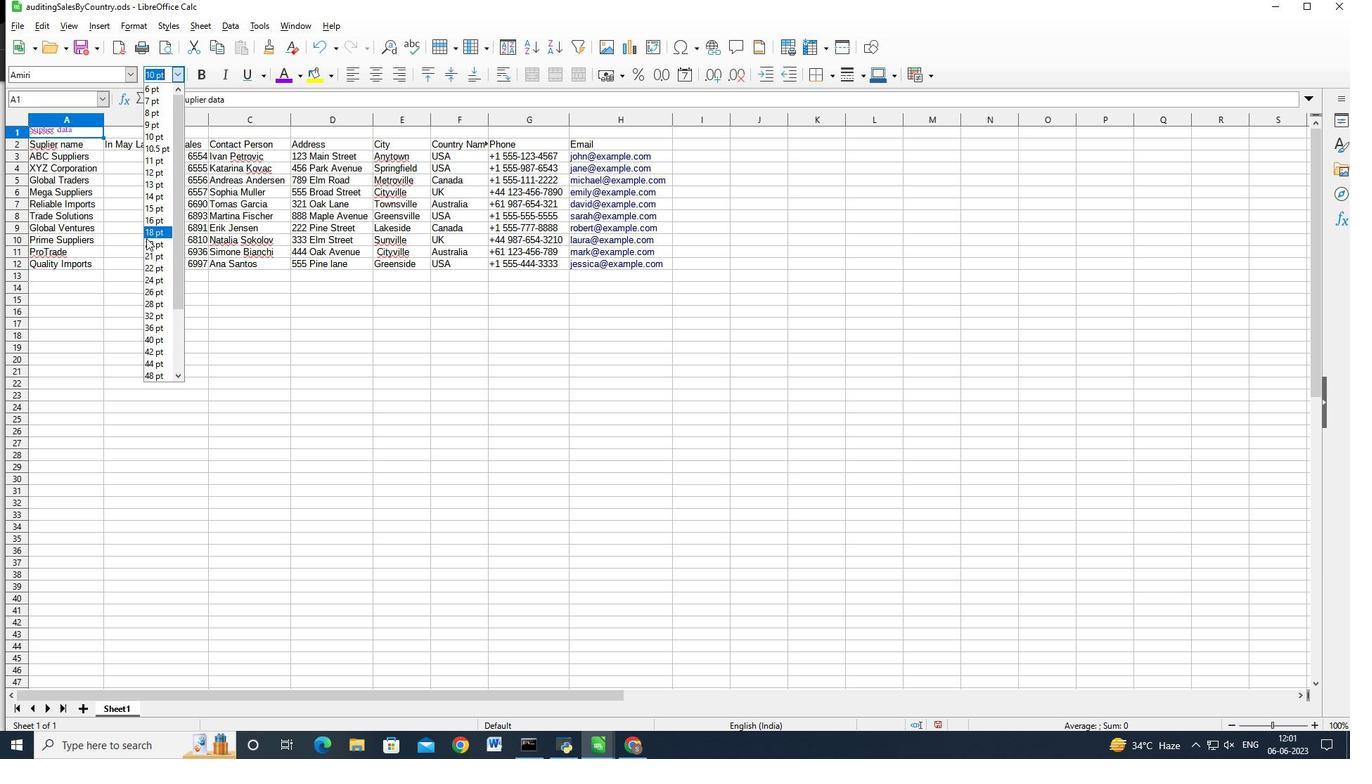 
Action: Mouse moved to (114, 227)
Screenshot: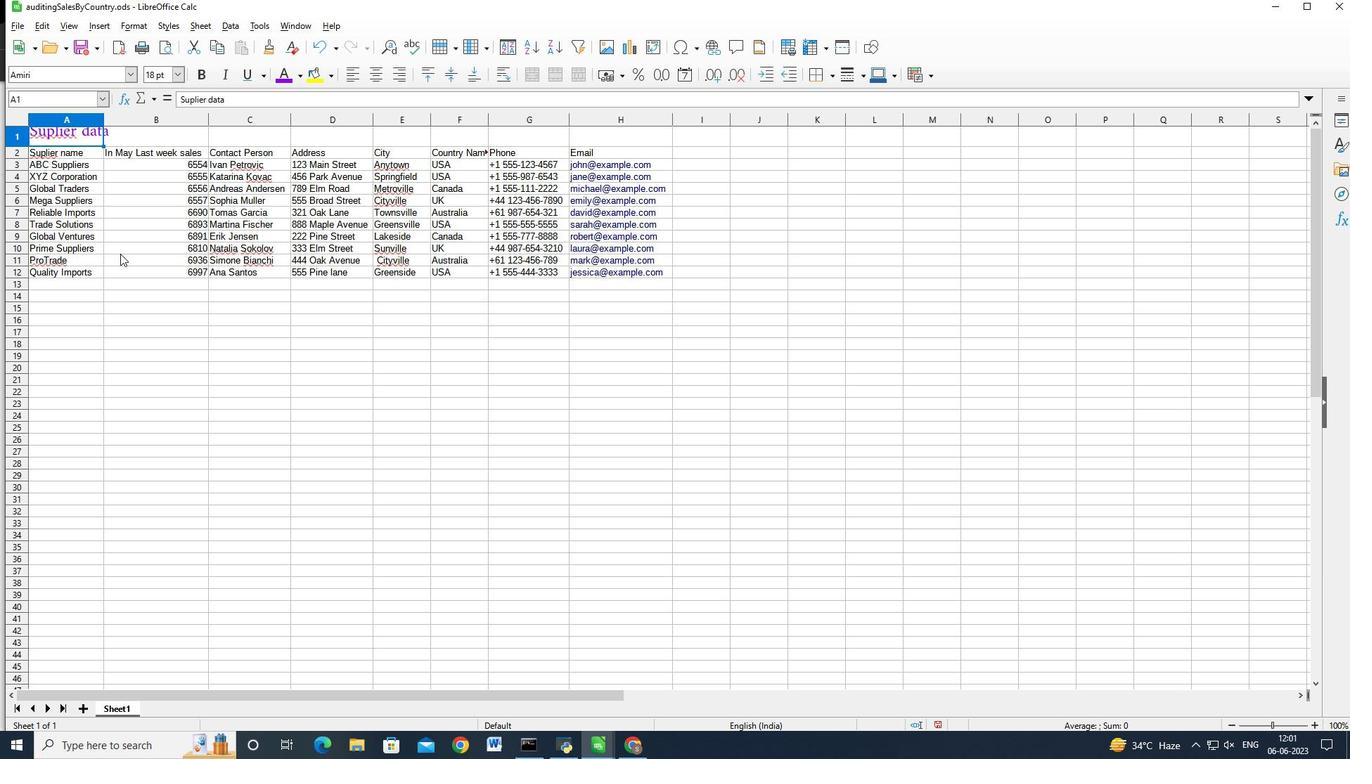 
Action: Mouse pressed left at (120, 254)
Screenshot: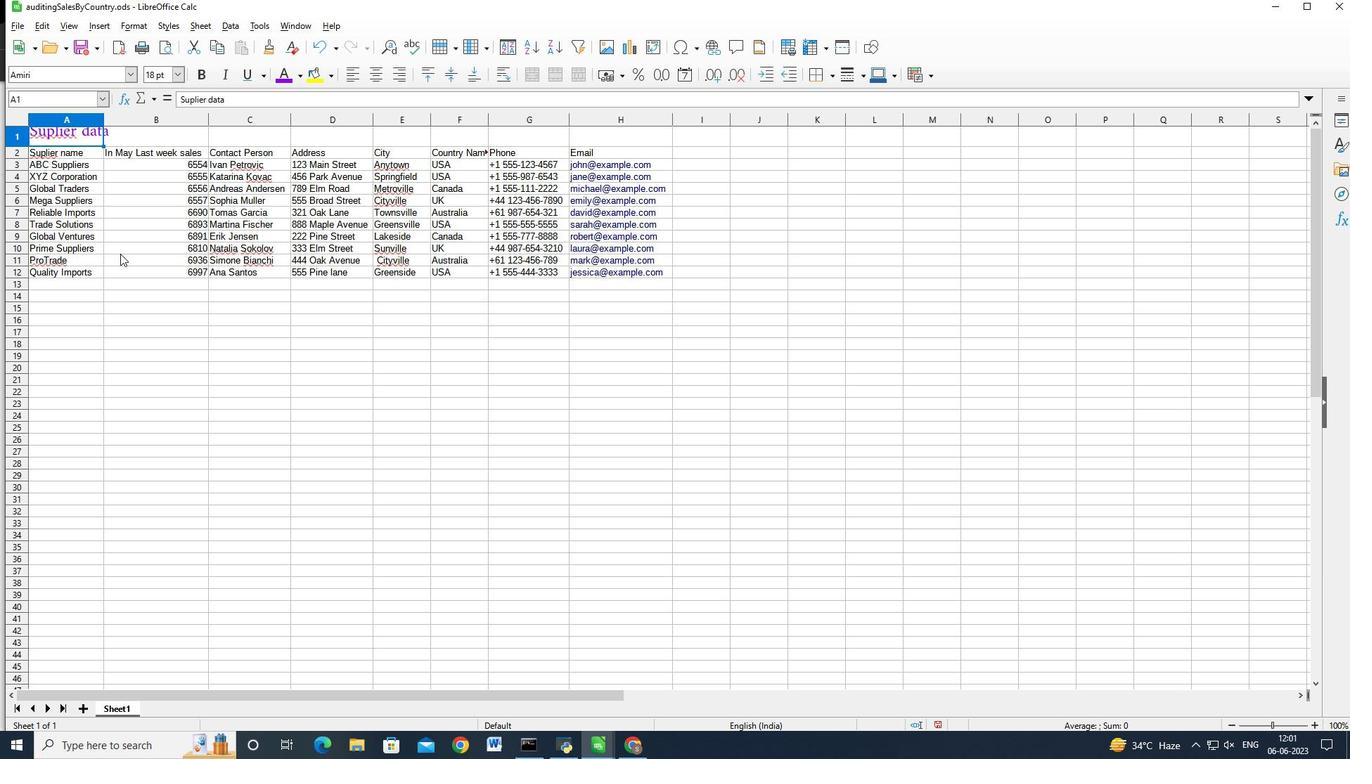 
Action: Mouse moved to (83, 141)
Screenshot: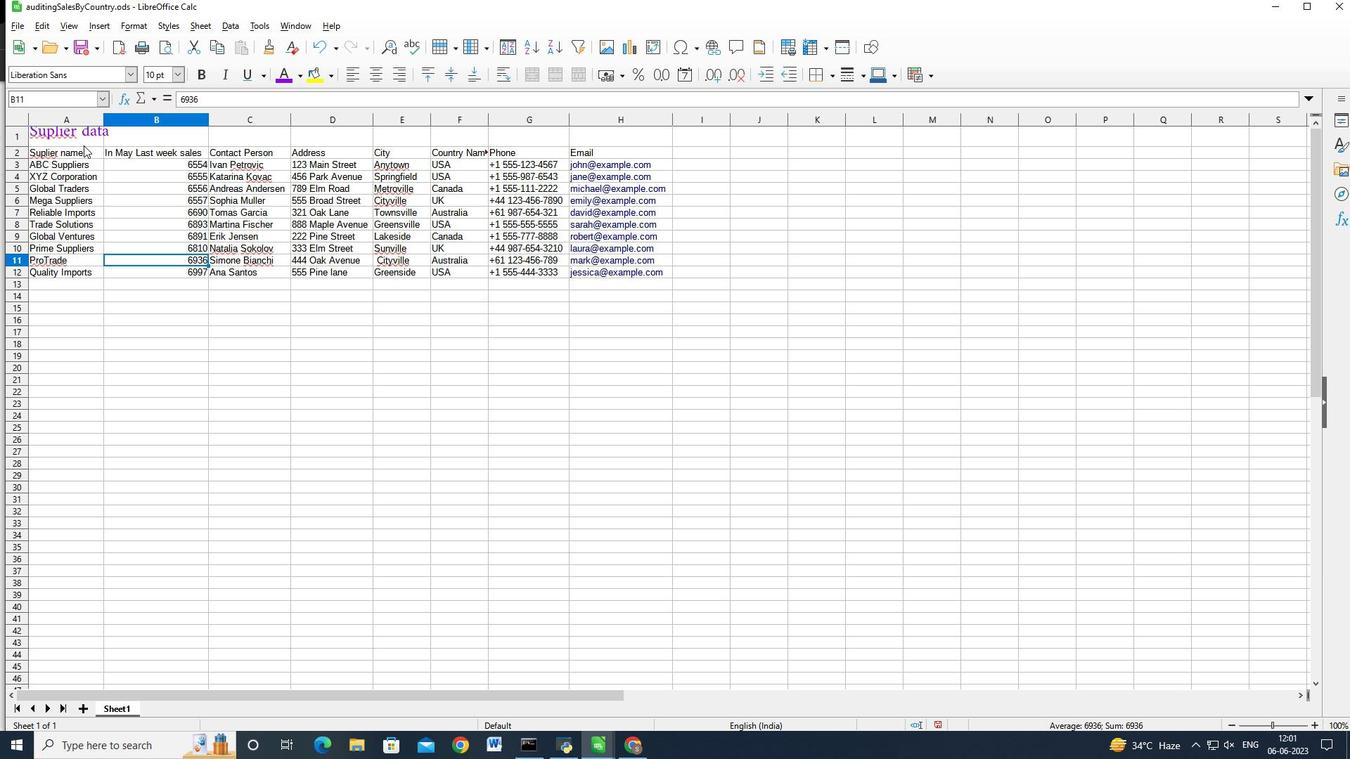 
Action: Mouse pressed left at (83, 141)
Screenshot: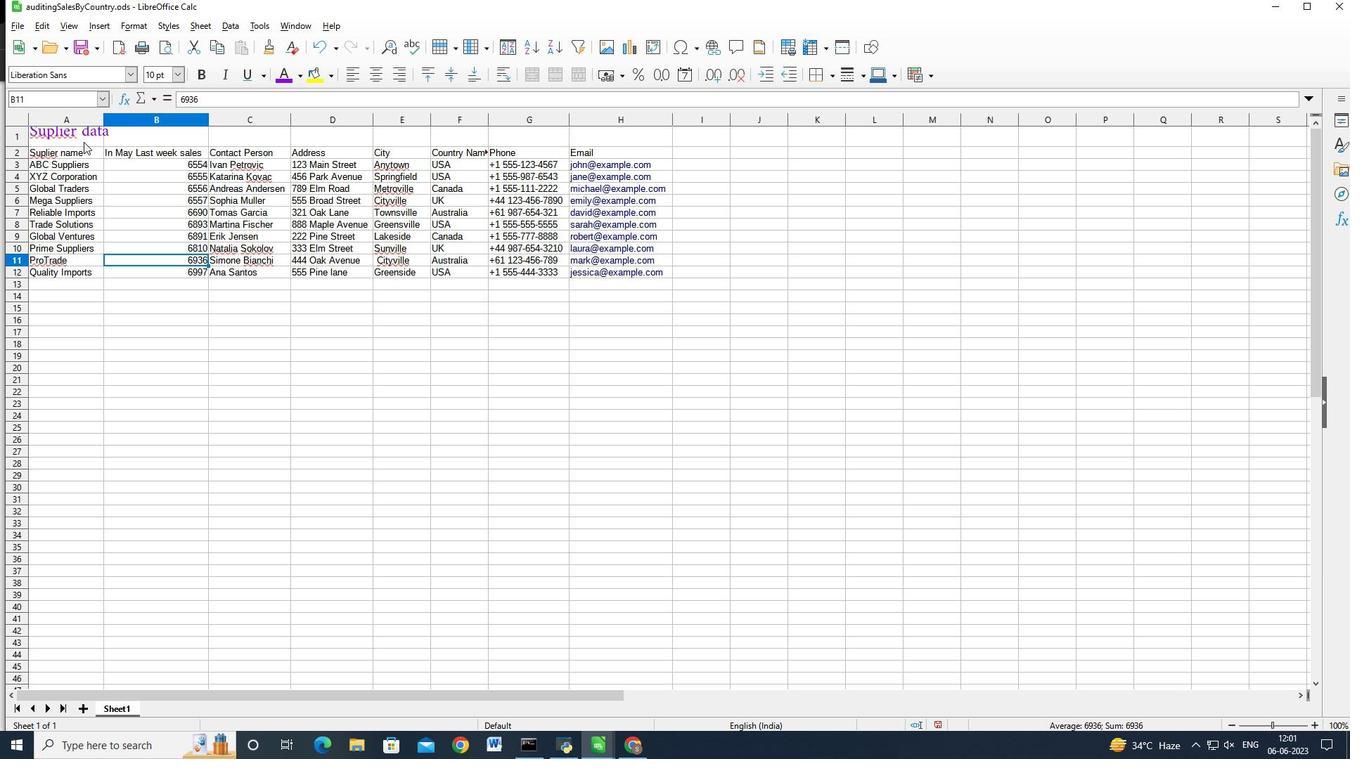 
Action: Mouse moved to (79, 151)
Screenshot: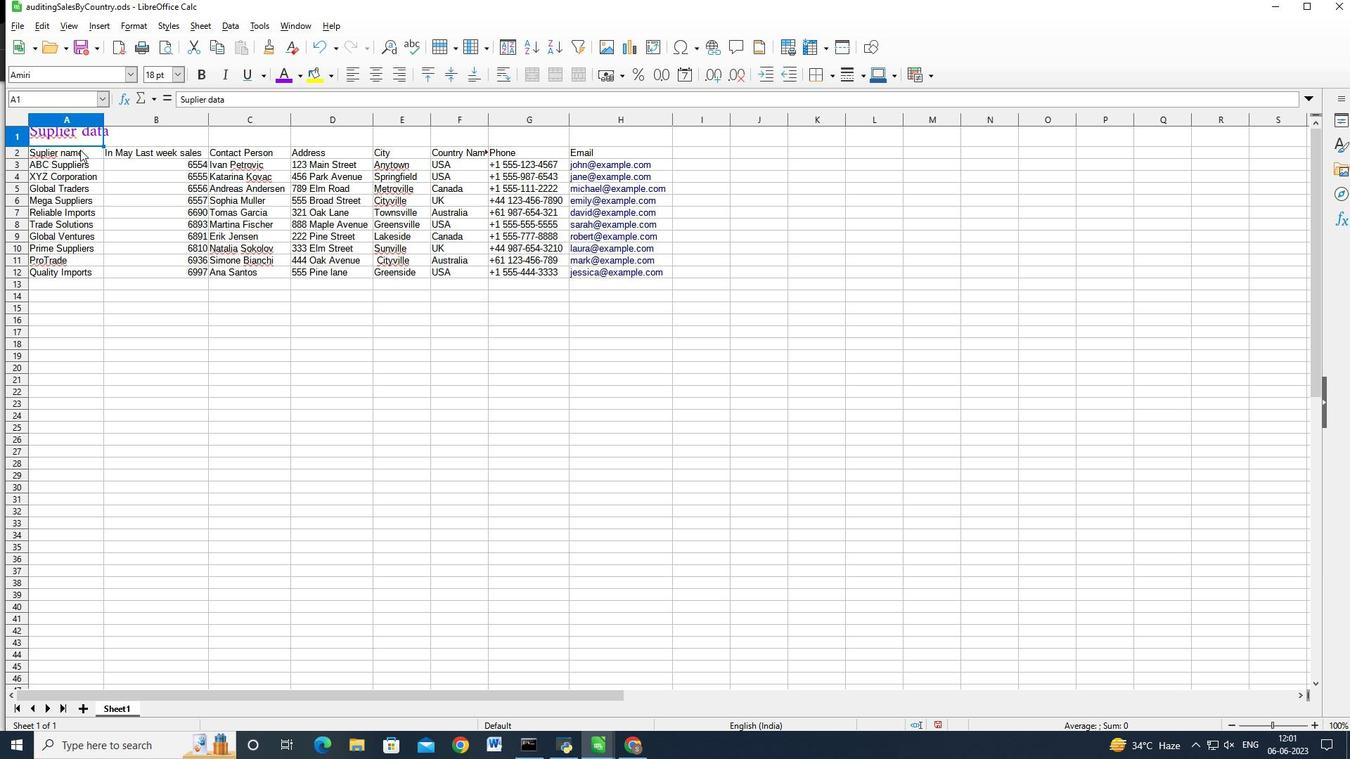 
Action: Mouse pressed left at (79, 151)
Screenshot: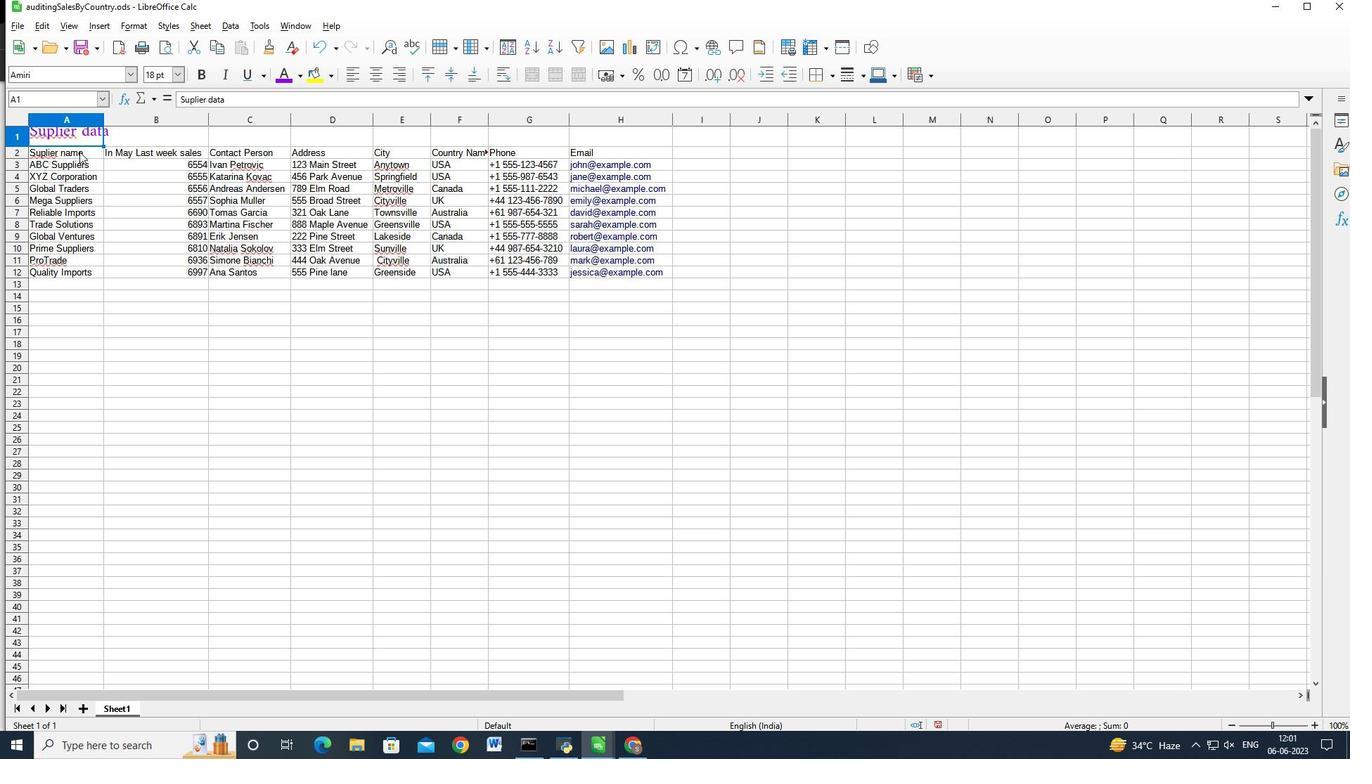
Action: Key pressed <Key.shift><Key.right><Key.right><Key.right><Key.right><Key.right><Key.right><Key.right><Key.down><Key.down><Key.down><Key.down><Key.down><Key.down><Key.down><Key.down><Key.down><Key.down>
Screenshot: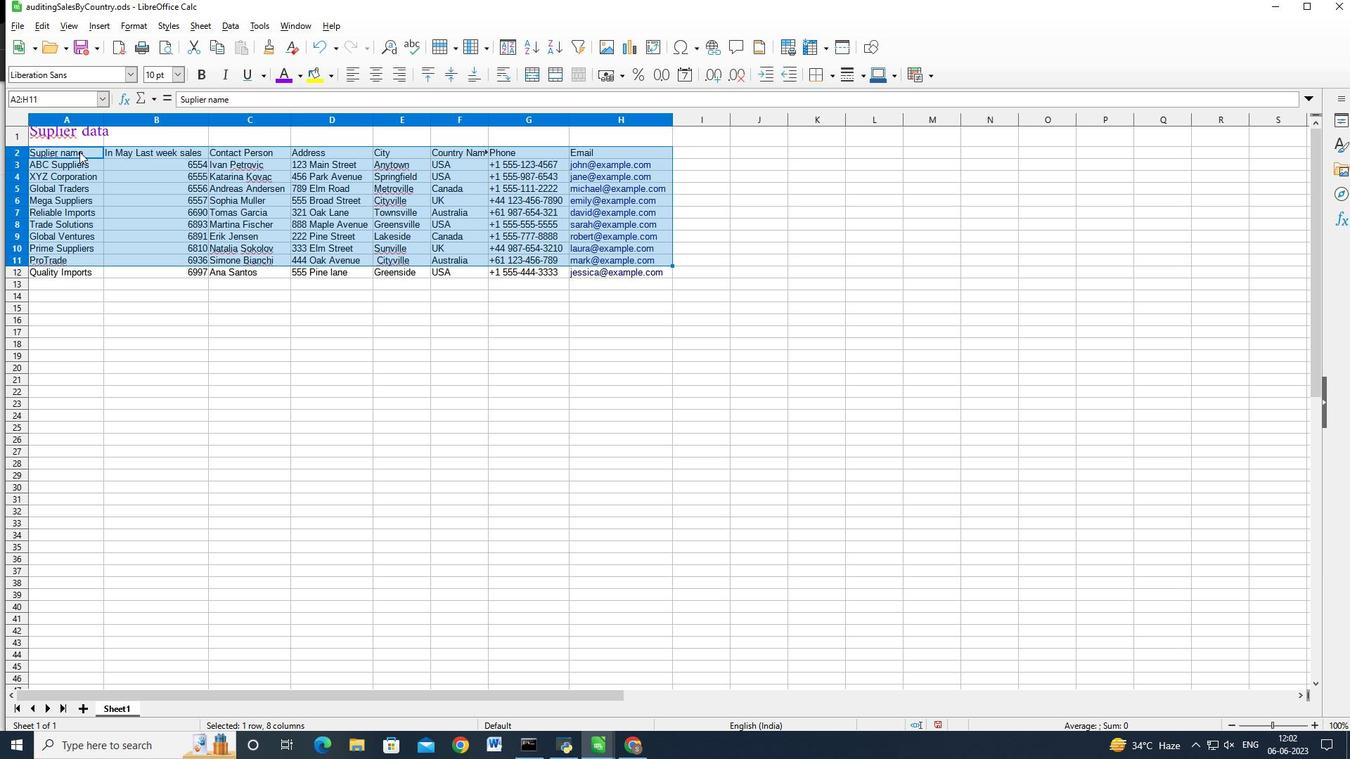 
Action: Mouse moved to (68, 82)
Screenshot: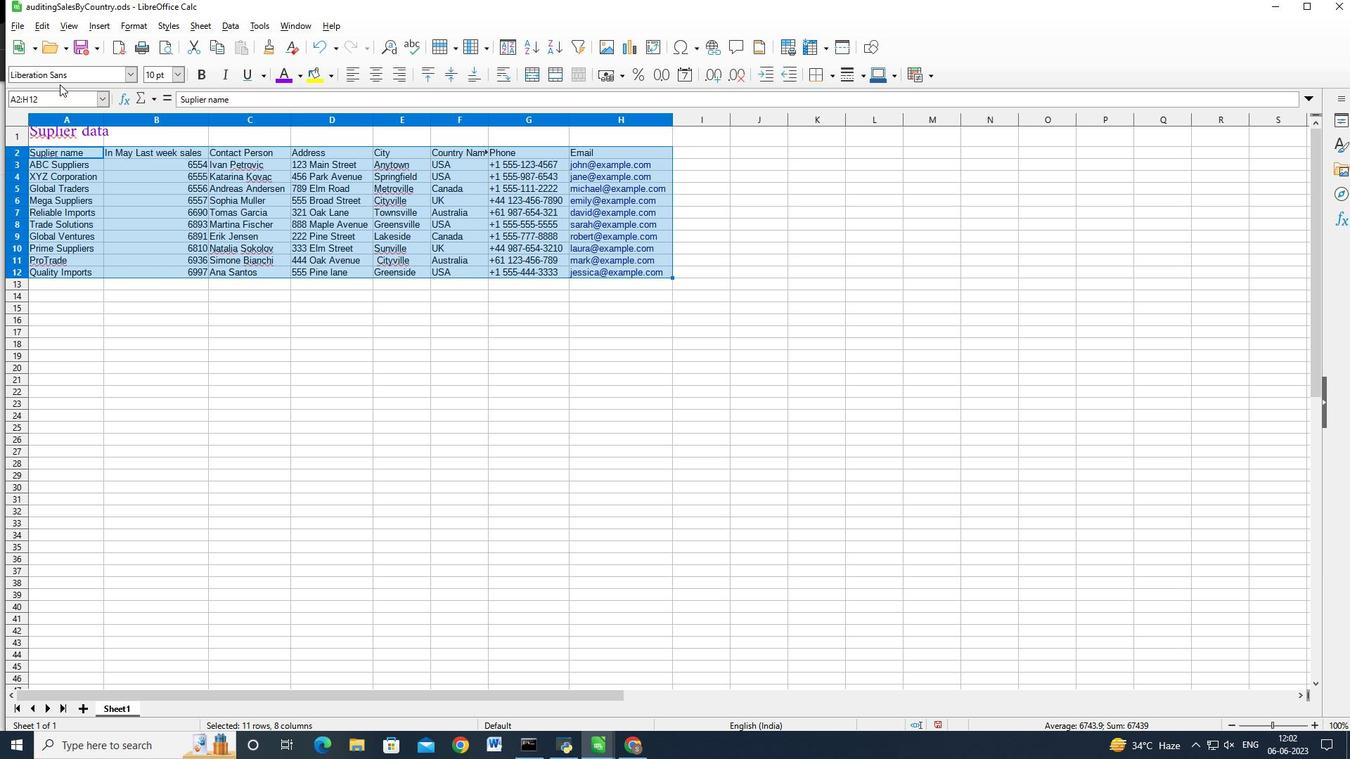 
Action: Mouse pressed left at (68, 82)
Screenshot: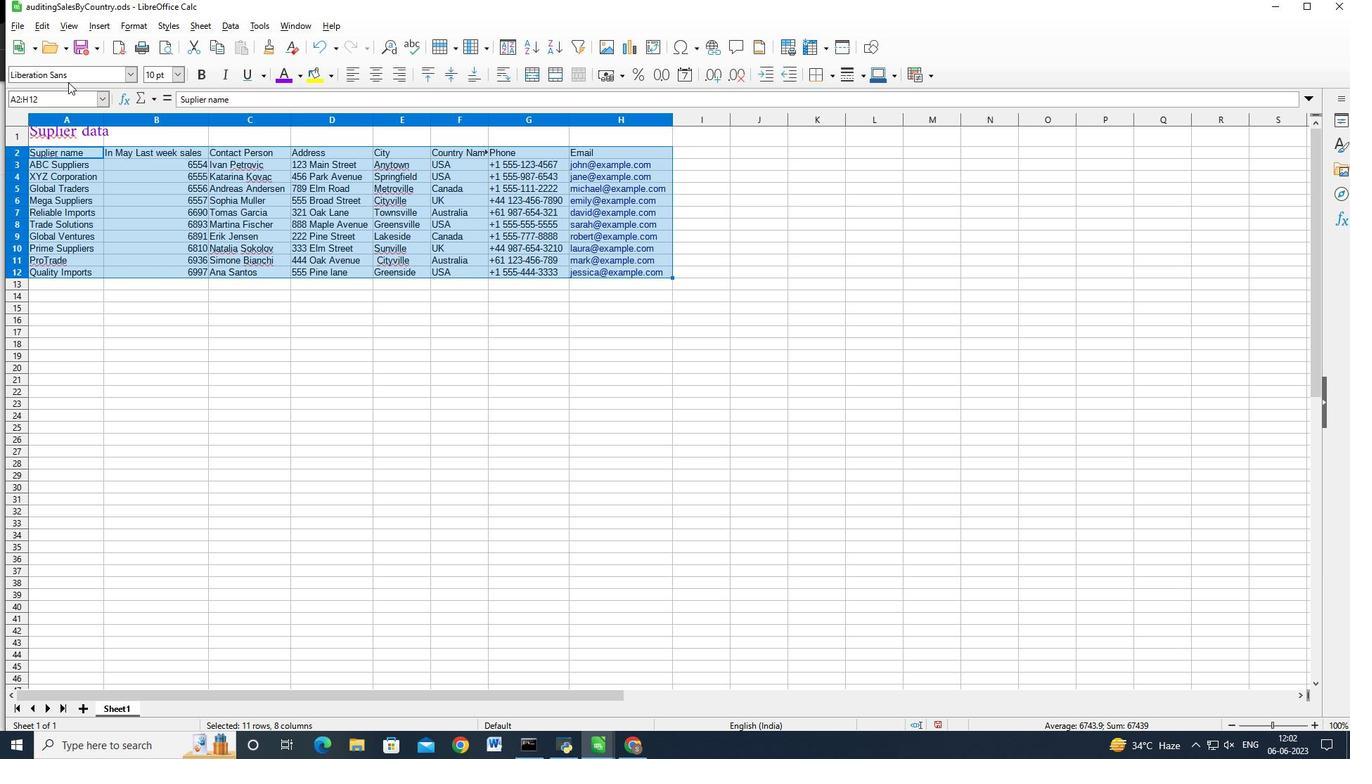 
Action: Mouse moved to (73, 79)
Screenshot: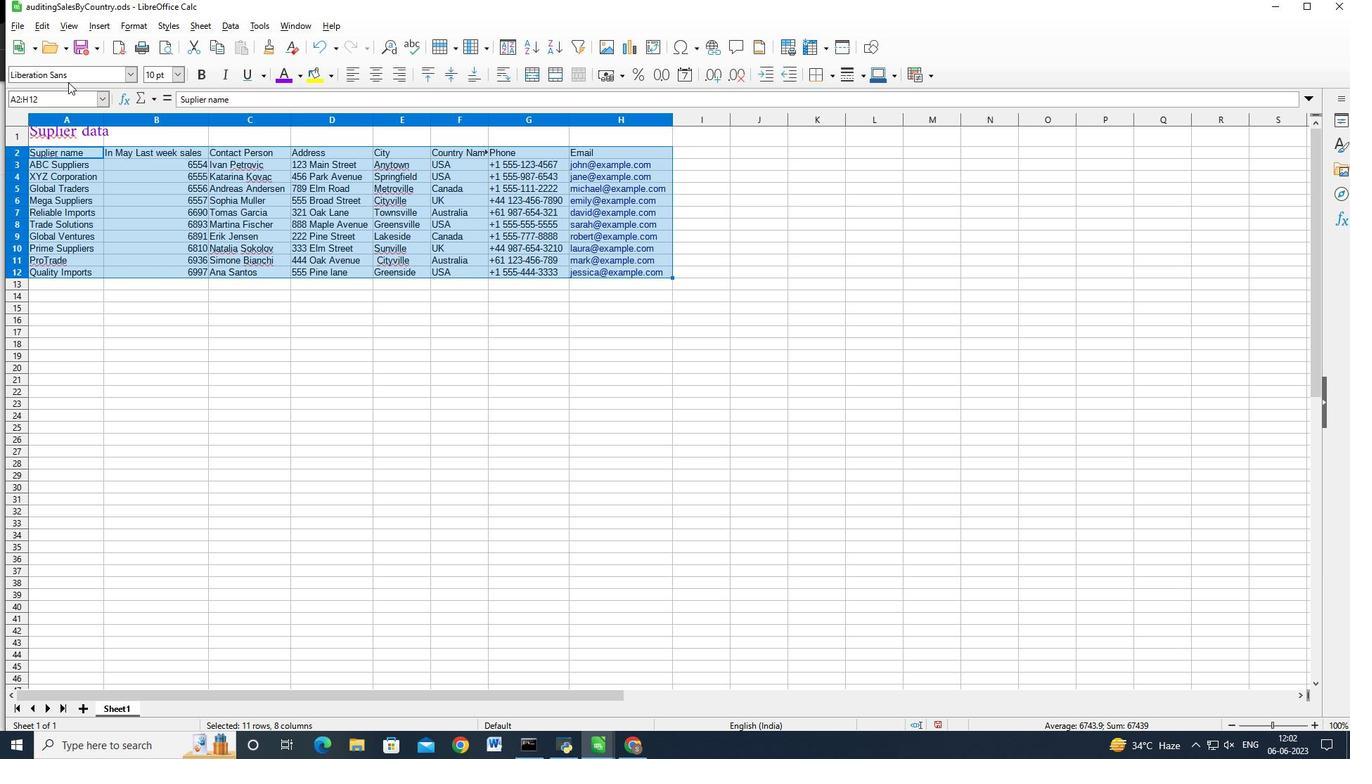 
Action: Mouse pressed left at (73, 79)
Screenshot: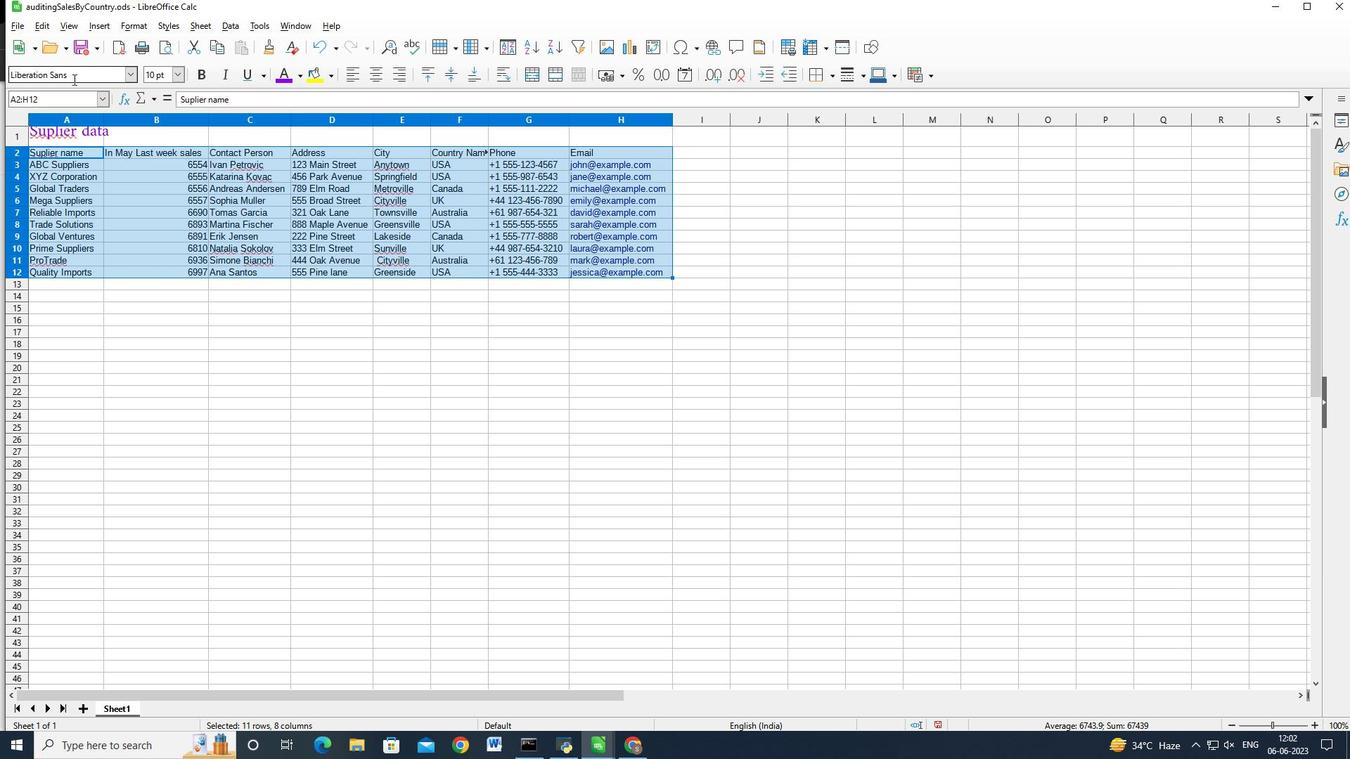
Action: Key pressed <Key.backspace><Key.backspace><Key.backspace><Key.backspace><Key.backspace><Key.backspace><Key.backspace><Key.backspace><Key.backspace><Key.backspace><Key.backspace><Key.backspace><Key.backspace><Key.backspace><Key.backspace><Key.backspace><Key.backspace><Key.backspace><Key.backspace><Key.backspace><Key.backspace><Key.shift>bODOT<Key.backspace>NI<Key.space><Key.caps_lock>mt<Key.enter>
Screenshot: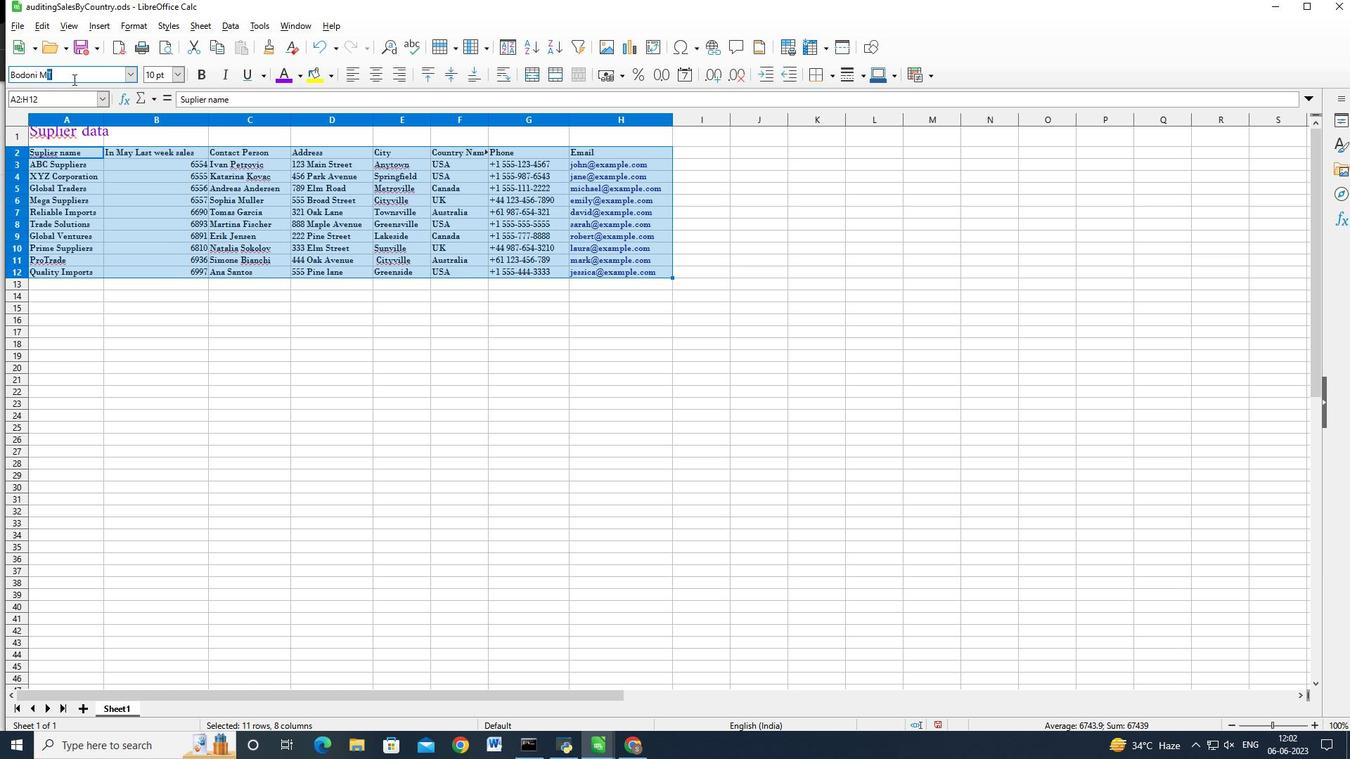 
Action: Mouse moved to (178, 75)
Screenshot: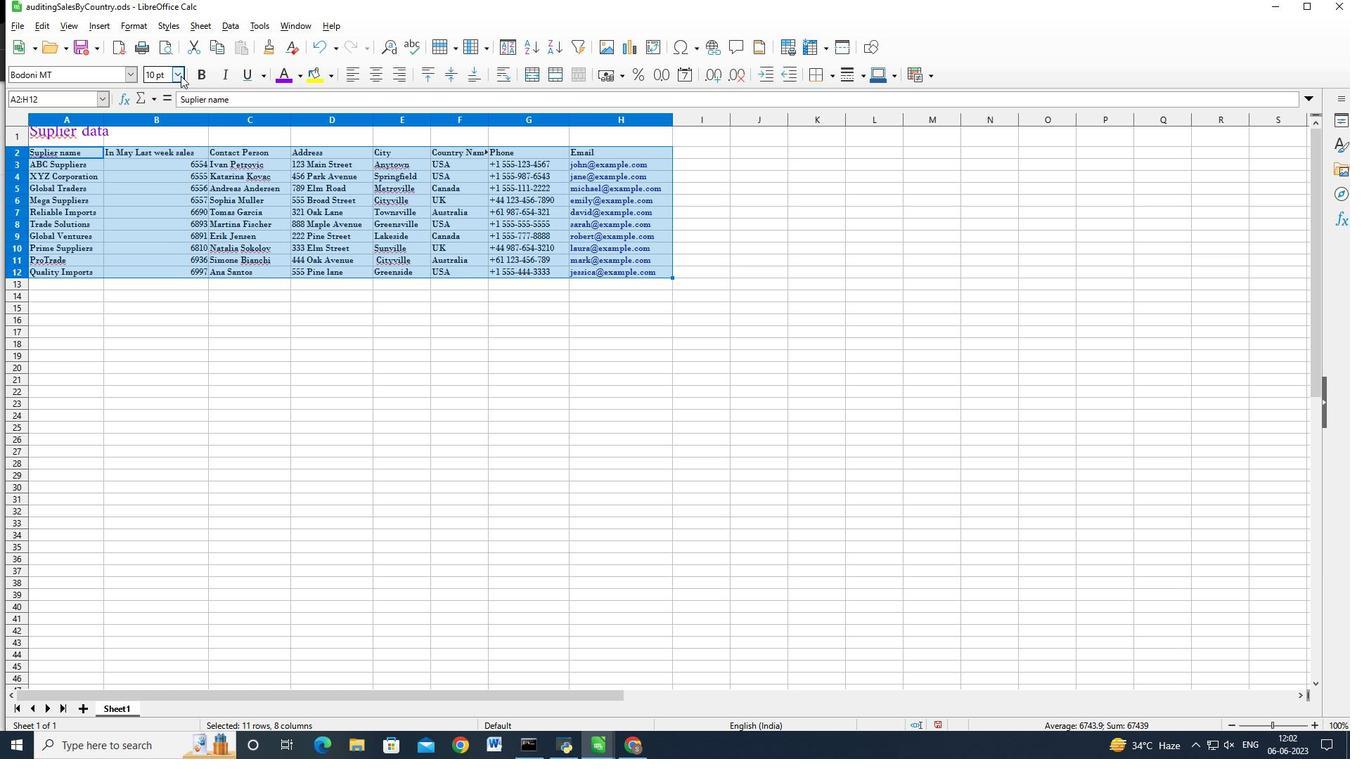 
Action: Mouse pressed left at (178, 75)
Screenshot: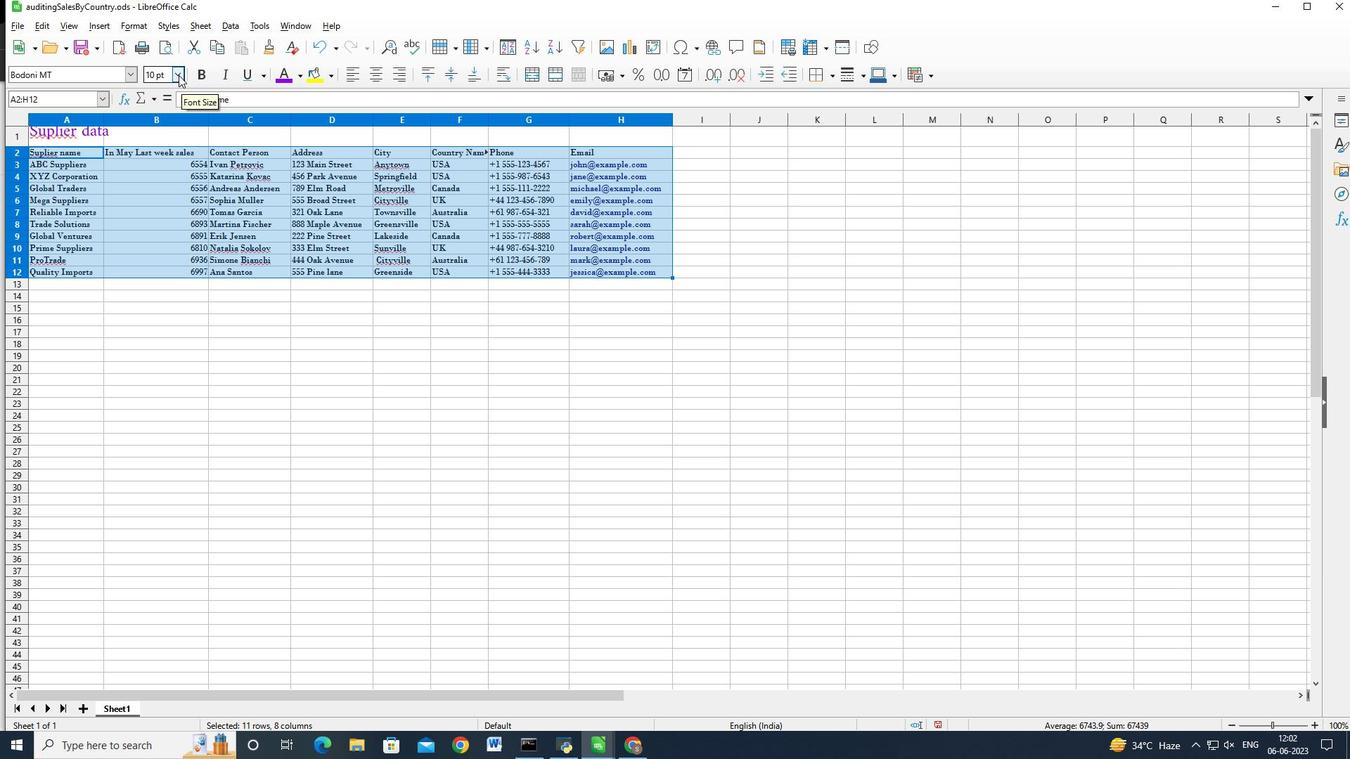 
Action: Mouse moved to (159, 174)
Screenshot: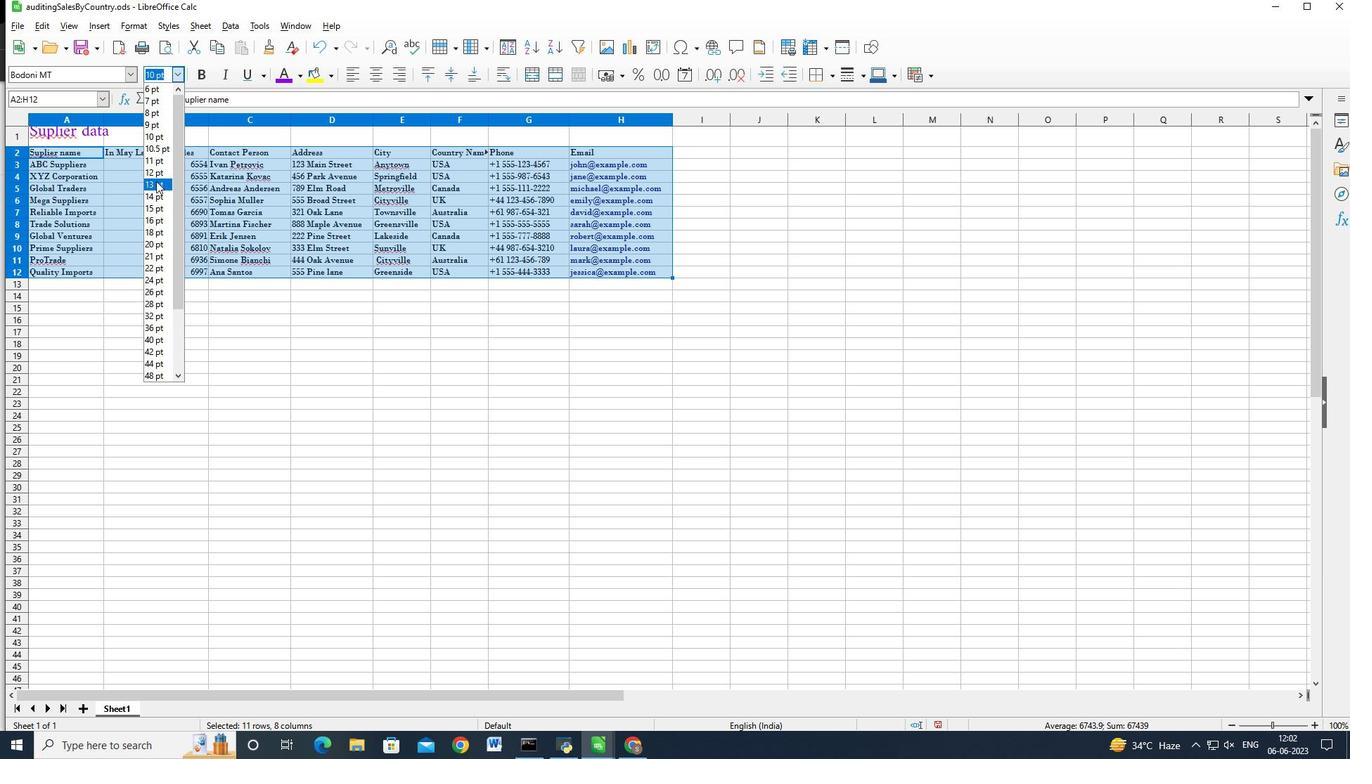 
Action: Mouse pressed left at (159, 174)
Screenshot: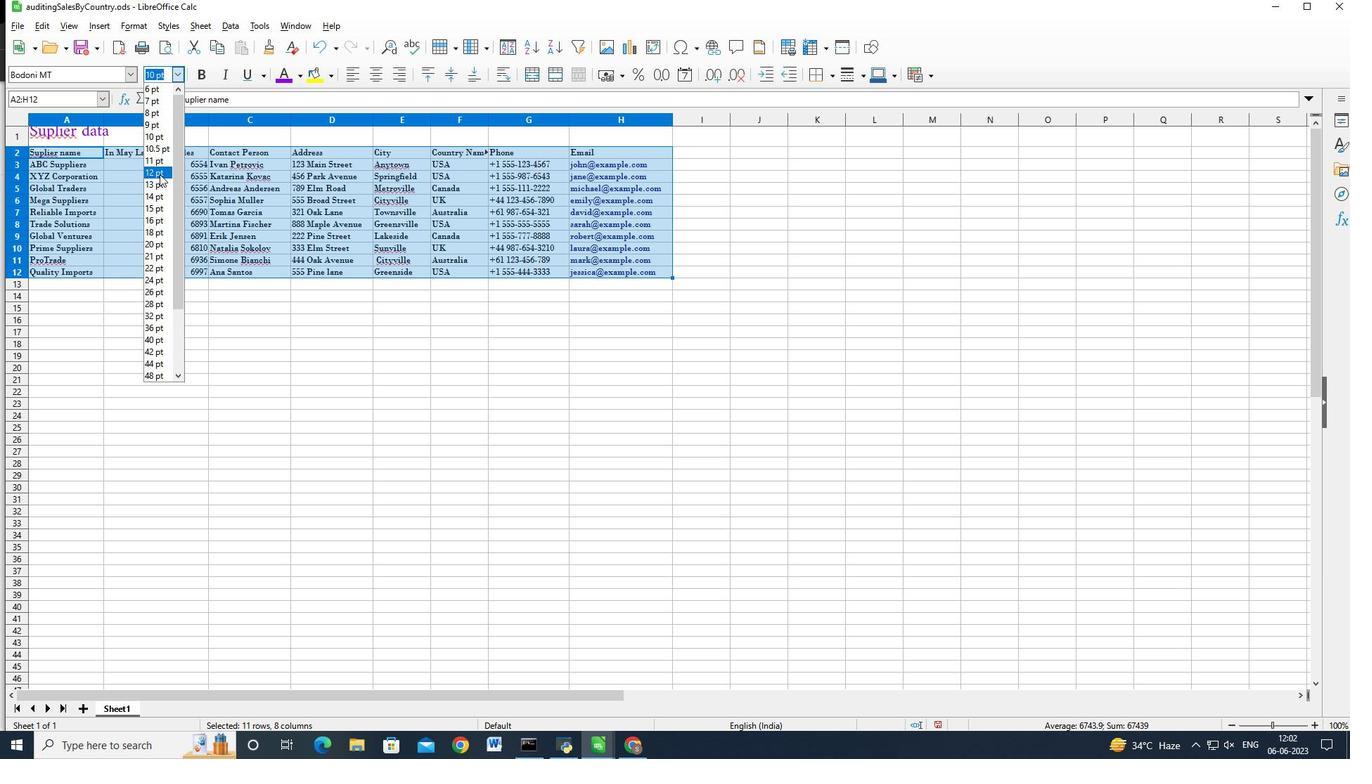 
Action: Mouse moved to (59, 130)
Screenshot: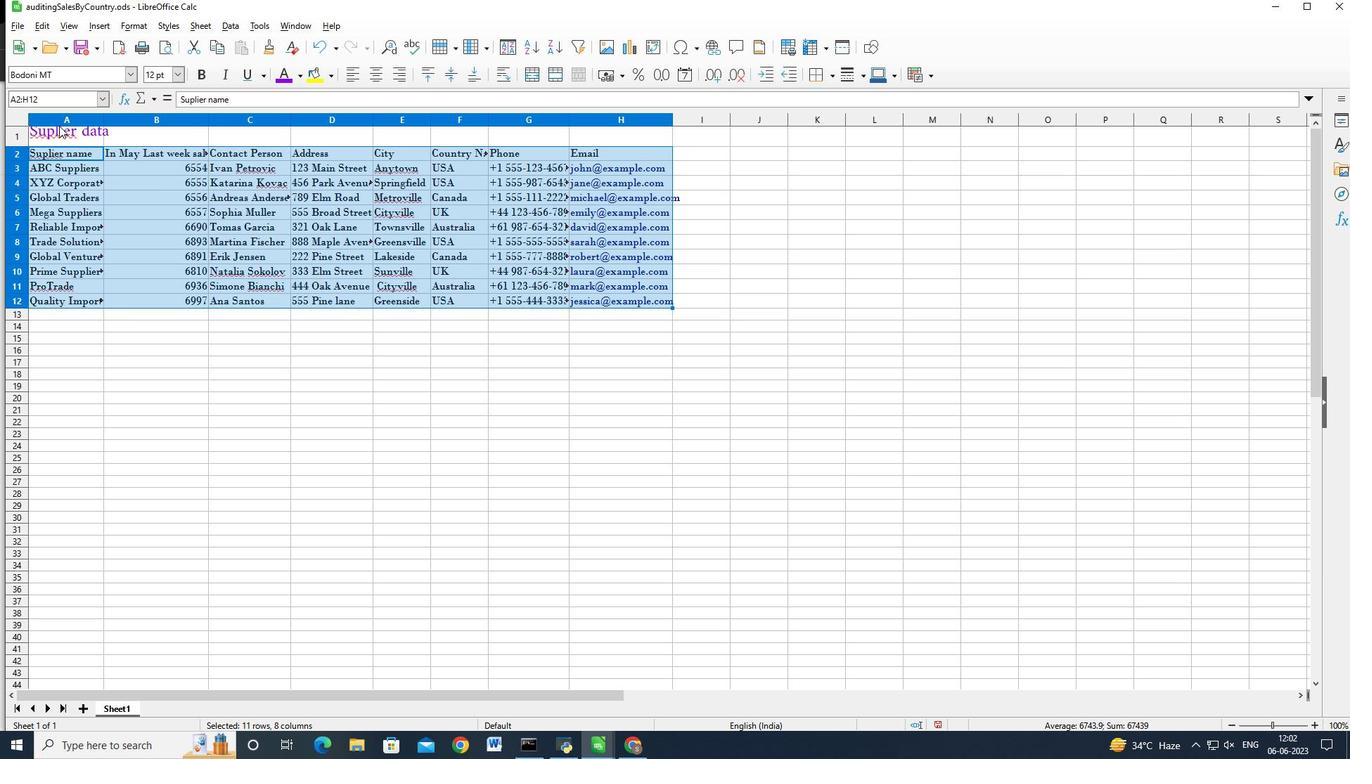 
Action: Mouse pressed left at (59, 130)
Screenshot: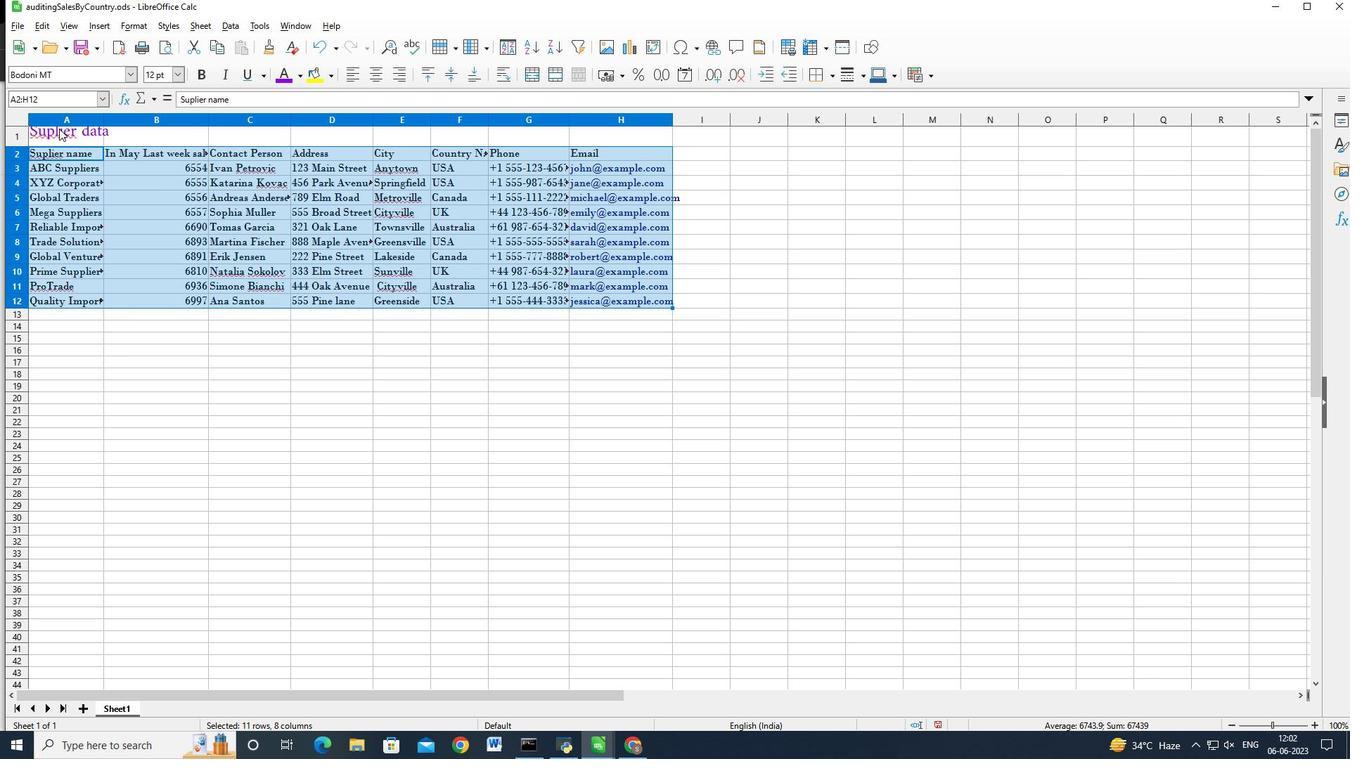 
Action: Mouse moved to (132, 140)
Screenshot: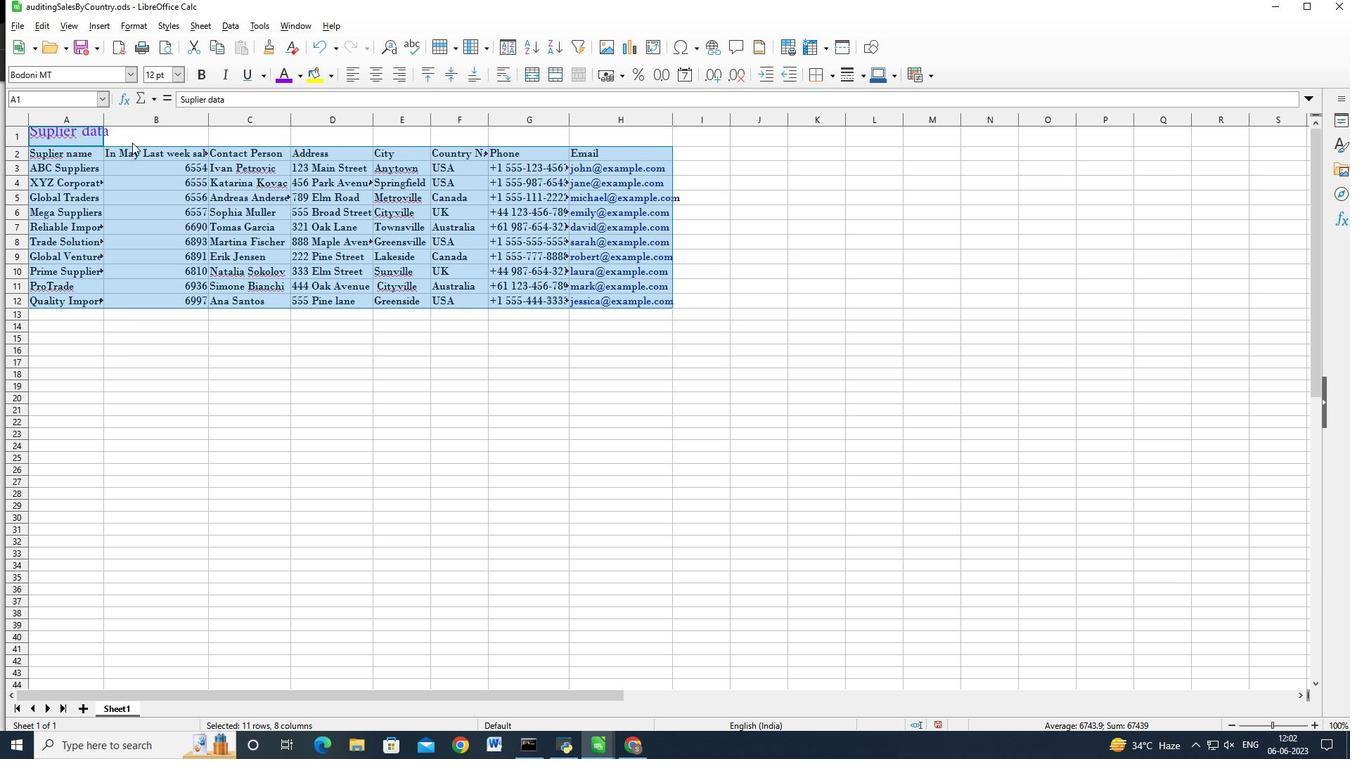 
Action: Mouse pressed left at (132, 140)
Screenshot: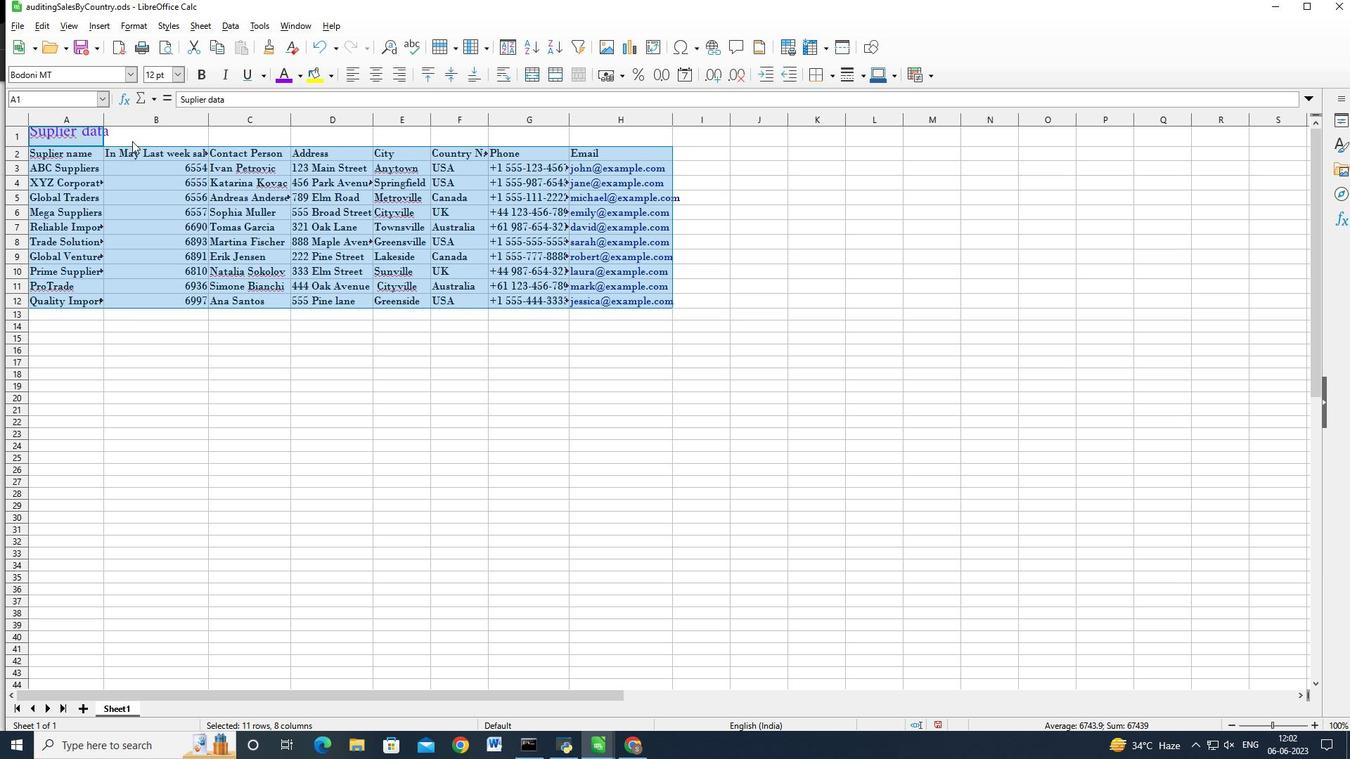 
Action: Mouse moved to (348, 73)
Screenshot: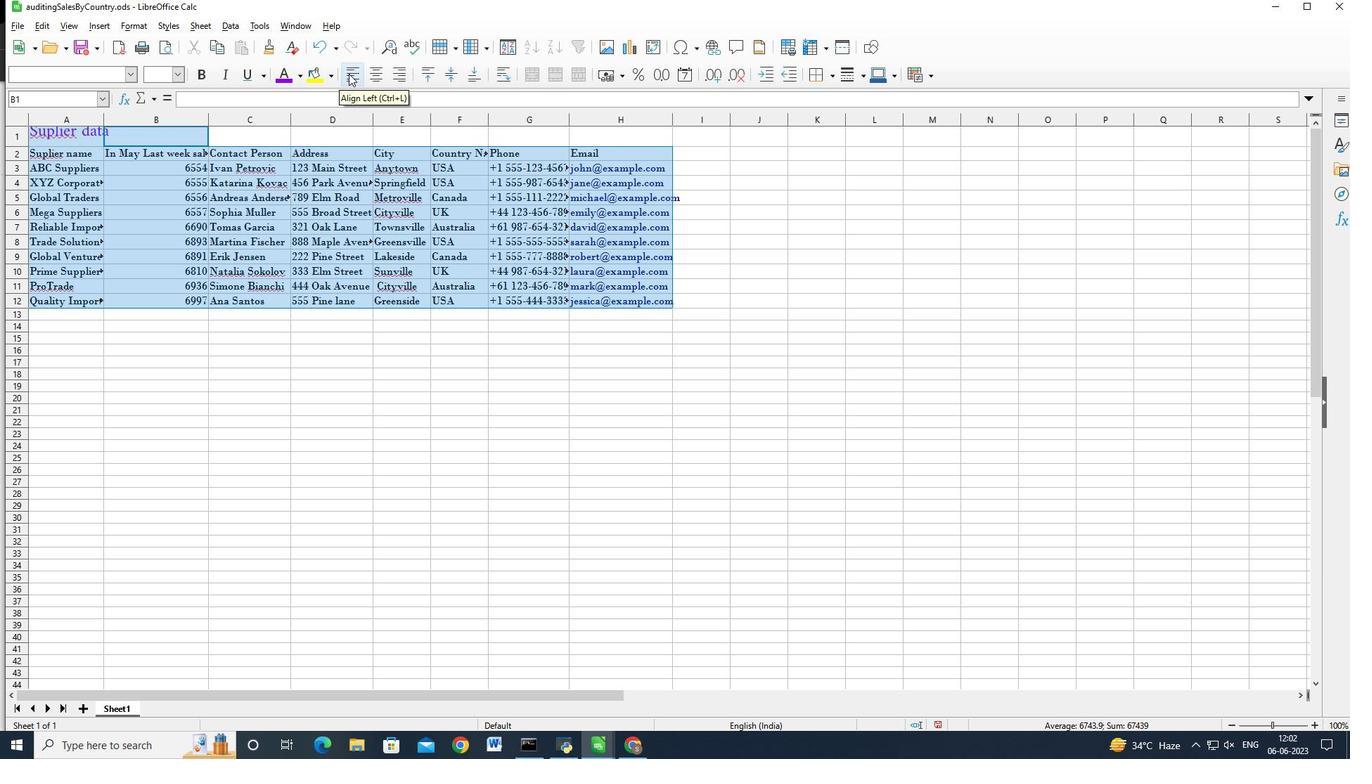 
Action: Mouse pressed left at (348, 73)
Screenshot: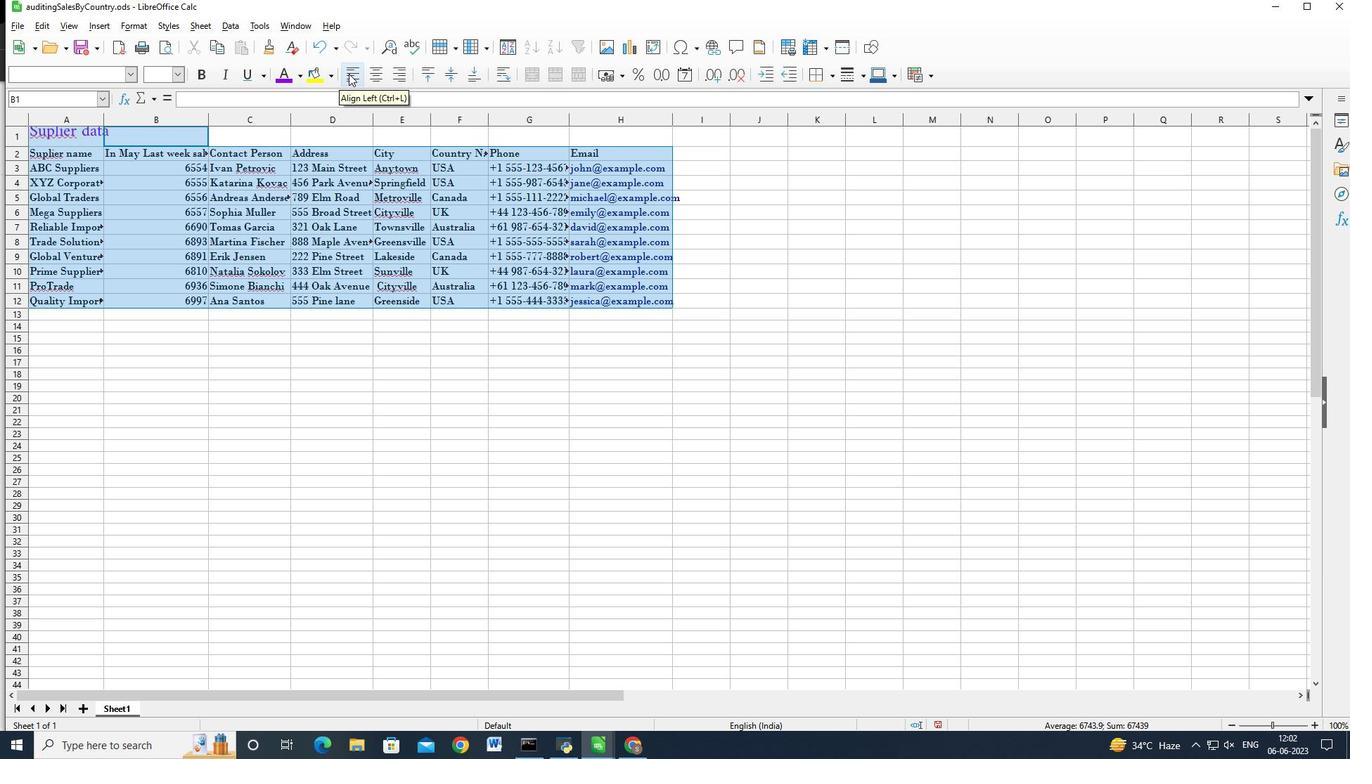 
Action: Mouse moved to (403, 259)
Screenshot: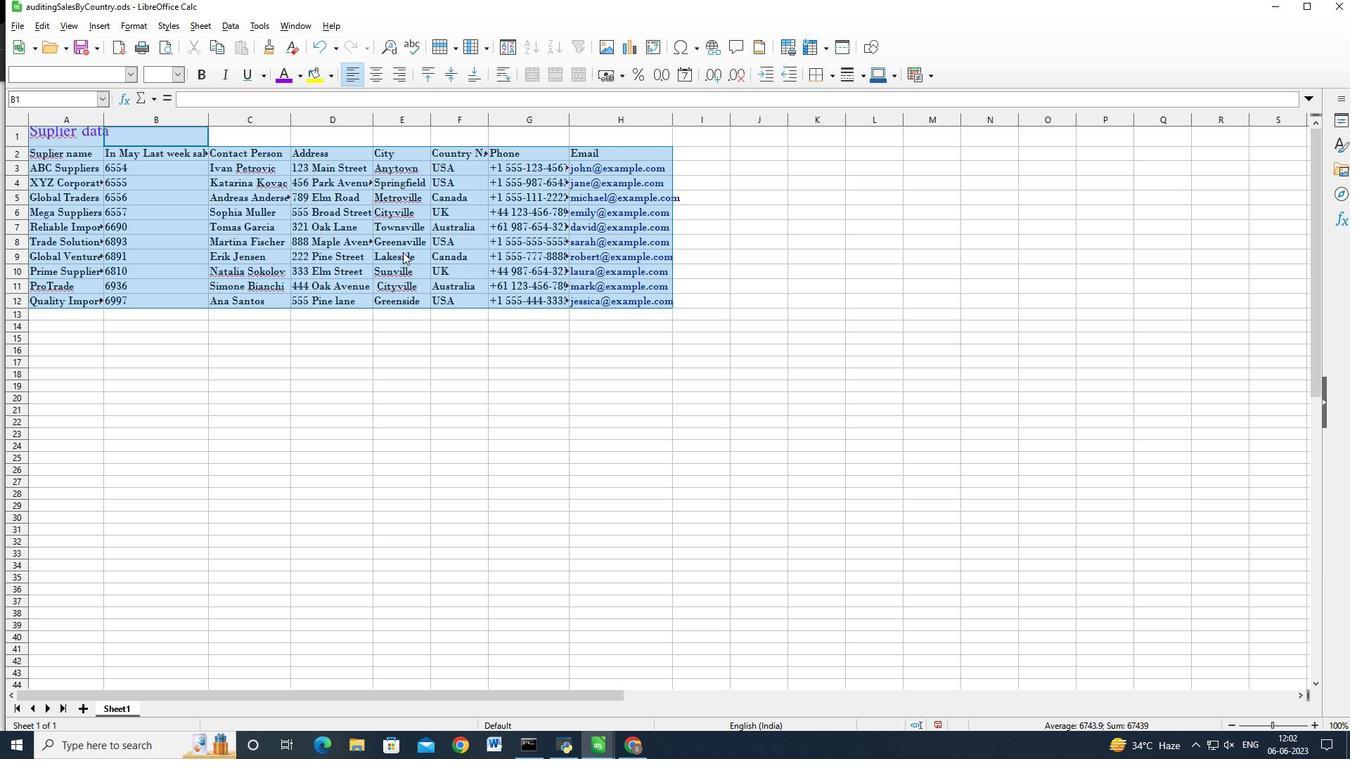 
Action: Key pressed ctrl+S
Screenshot: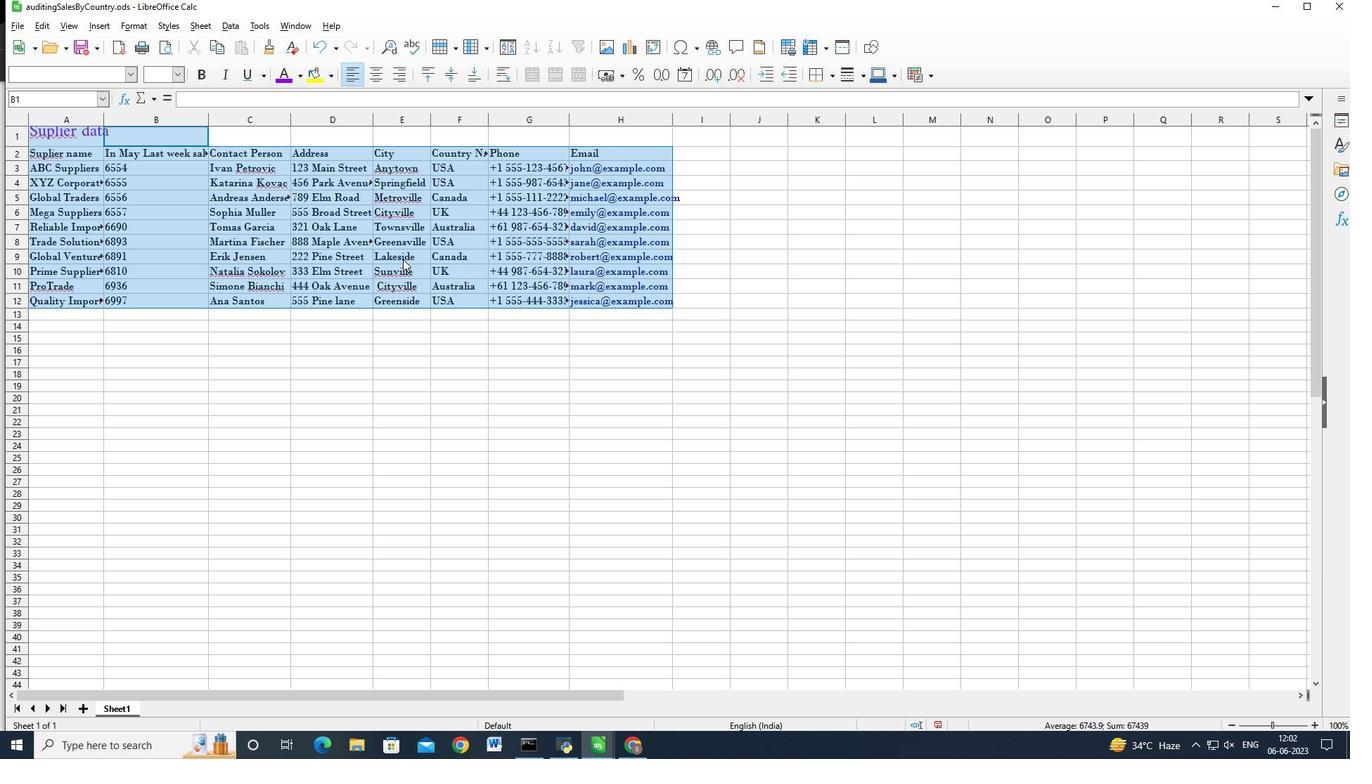 
Action: Mouse moved to (516, 275)
Screenshot: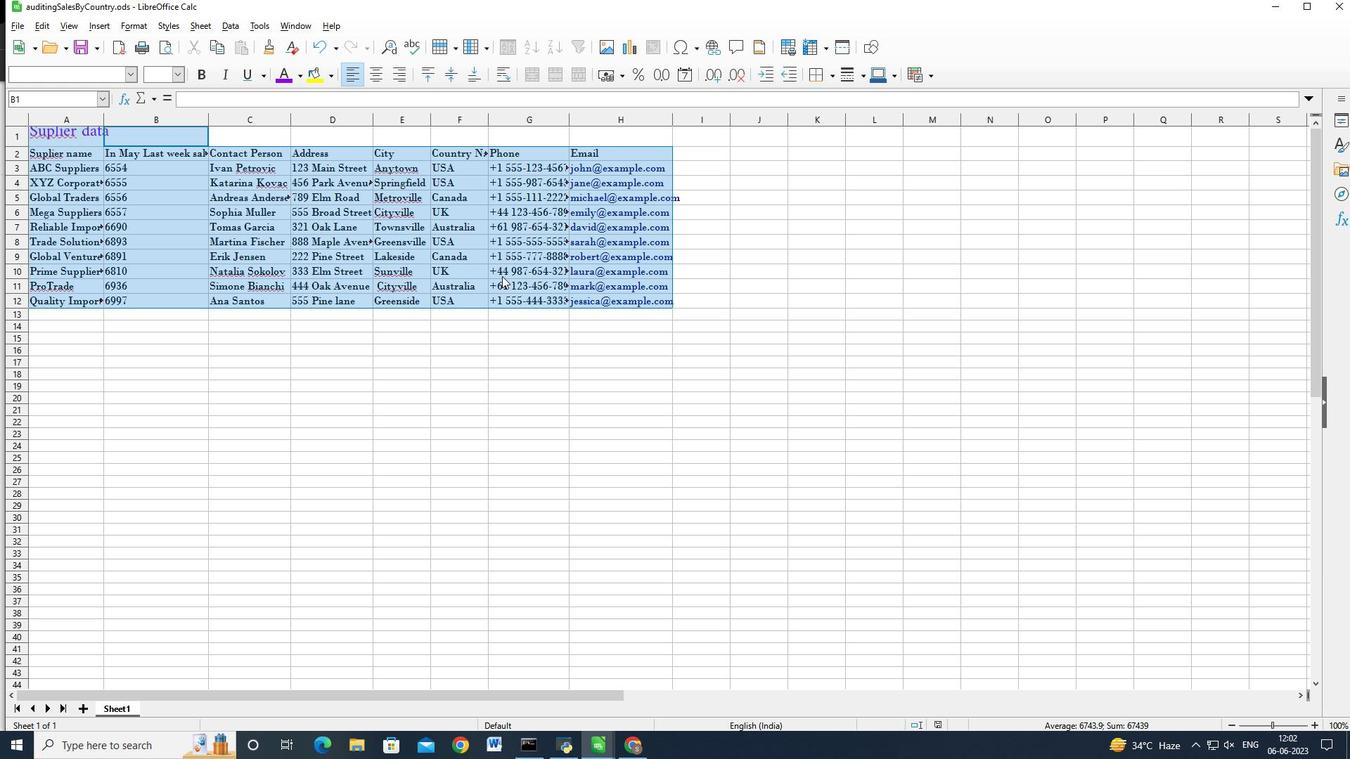 
